 Task: Create a due date automation trigger when advanced on, on the tuesday before a card is due add basic not assigned to anyone at 11:00 AM.
Action: Mouse moved to (1185, 358)
Screenshot: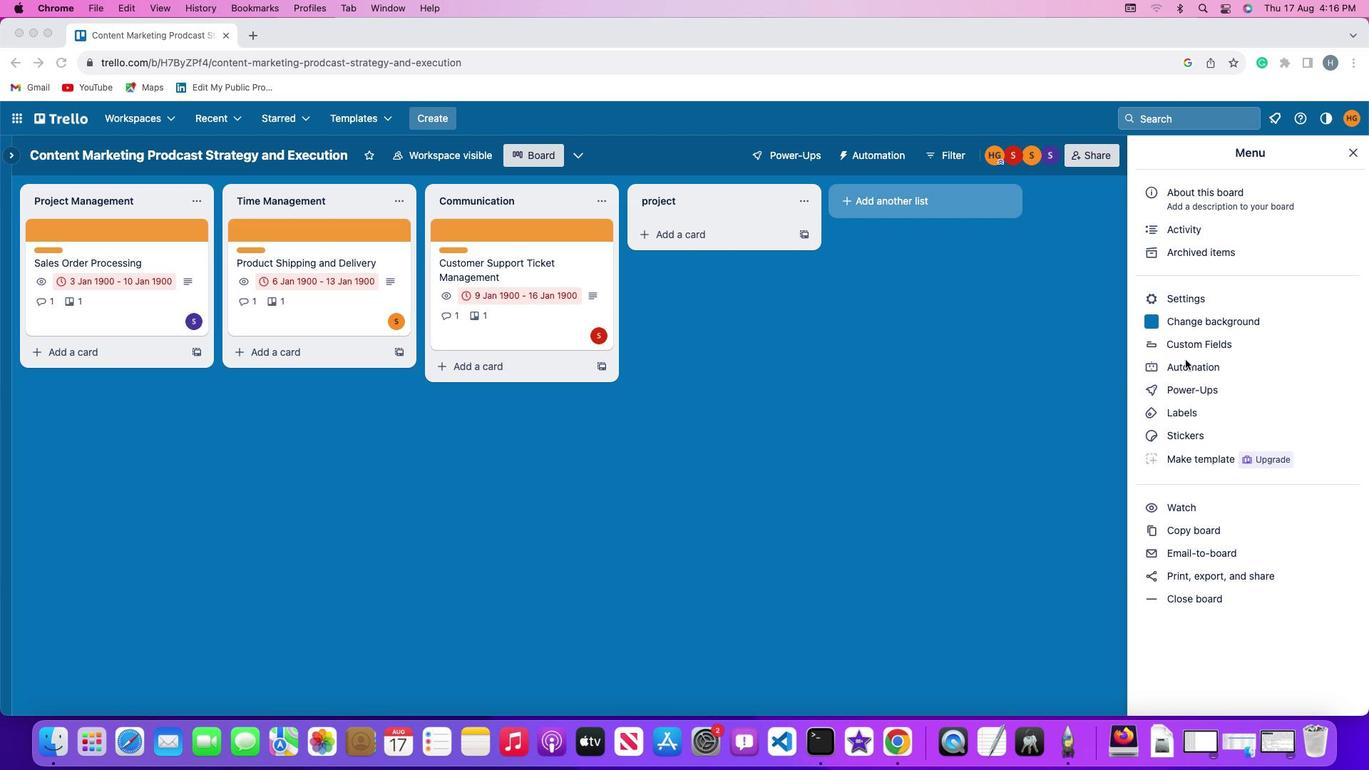 
Action: Mouse pressed left at (1185, 358)
Screenshot: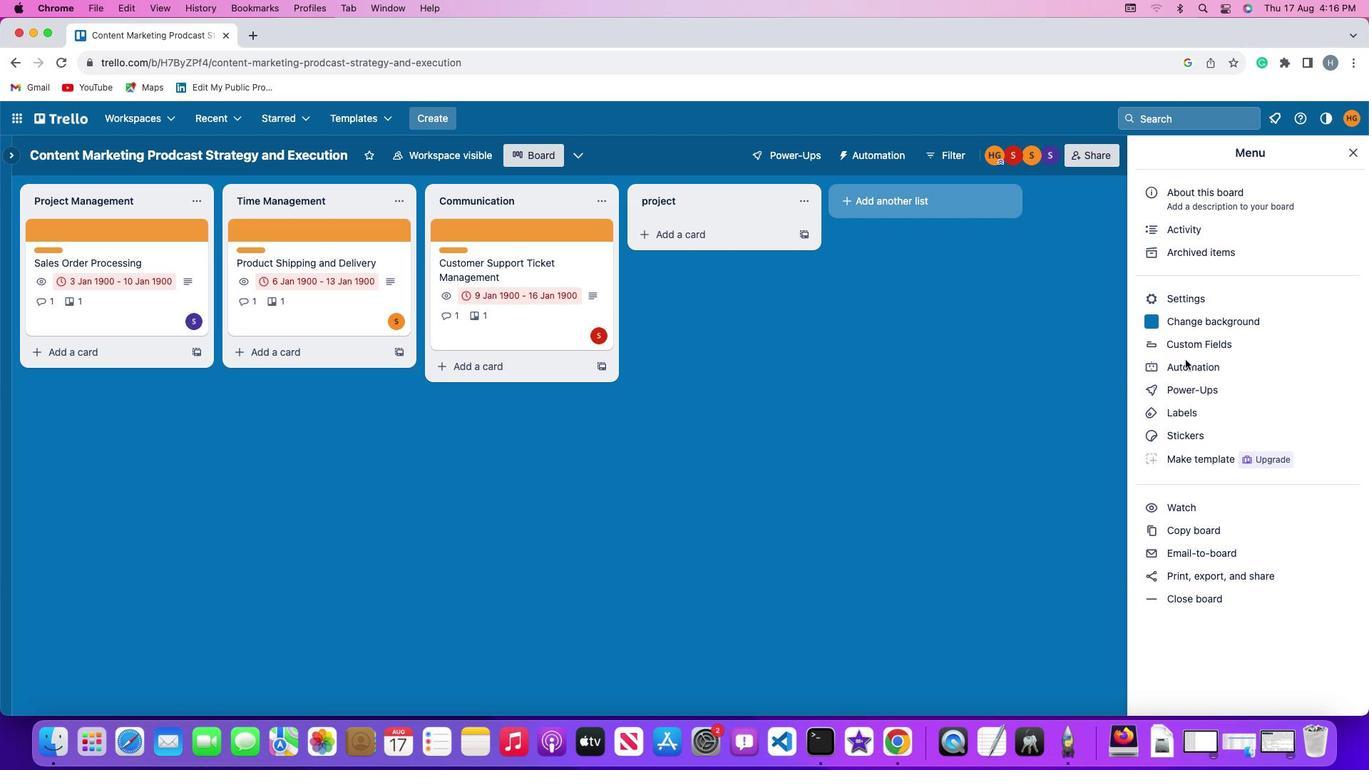 
Action: Mouse pressed left at (1185, 358)
Screenshot: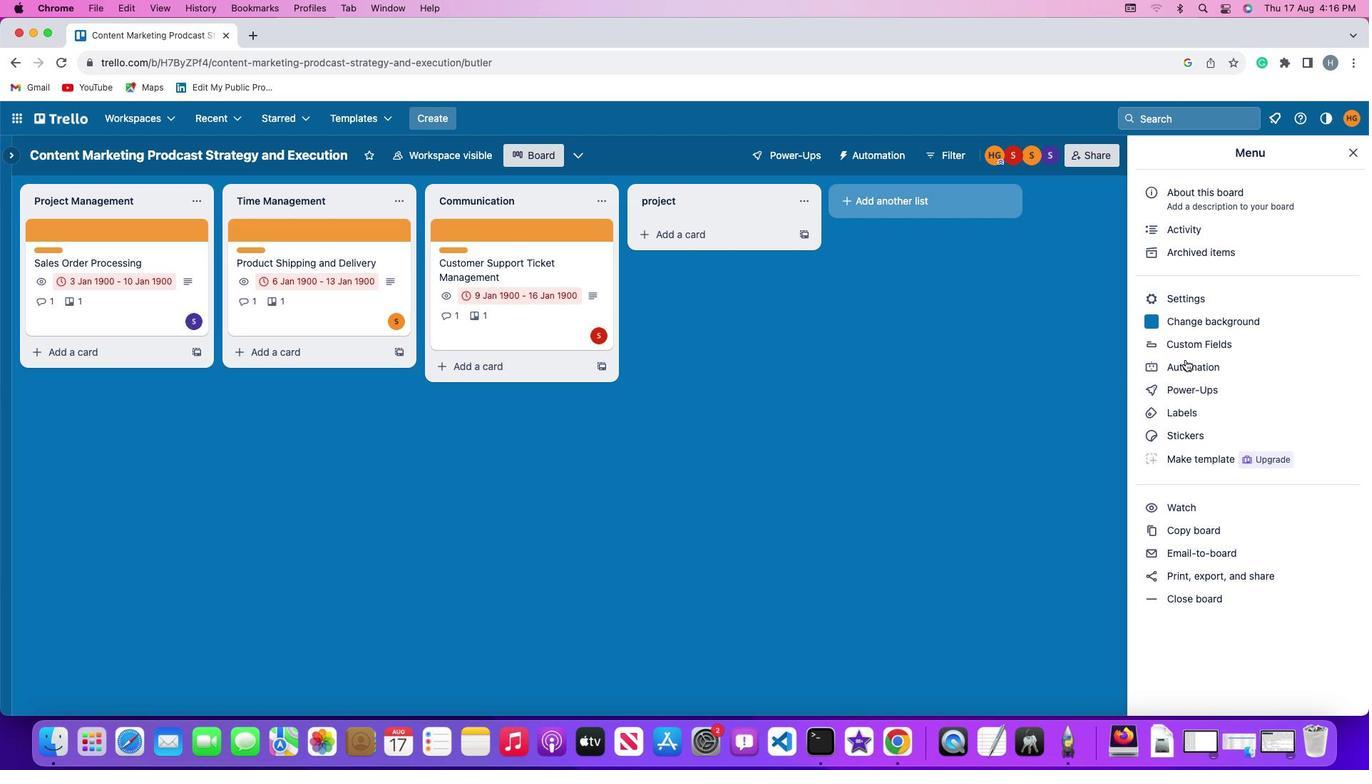 
Action: Mouse moved to (104, 335)
Screenshot: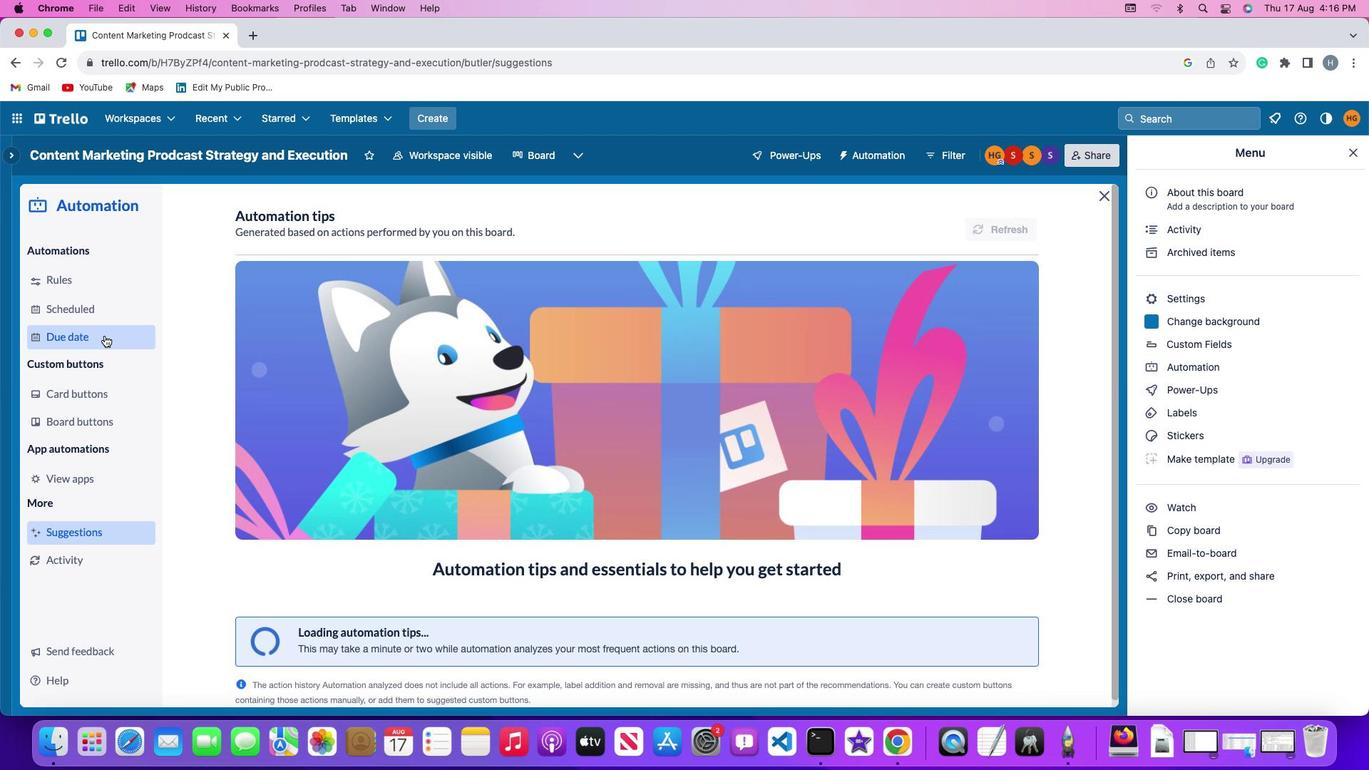 
Action: Mouse pressed left at (104, 335)
Screenshot: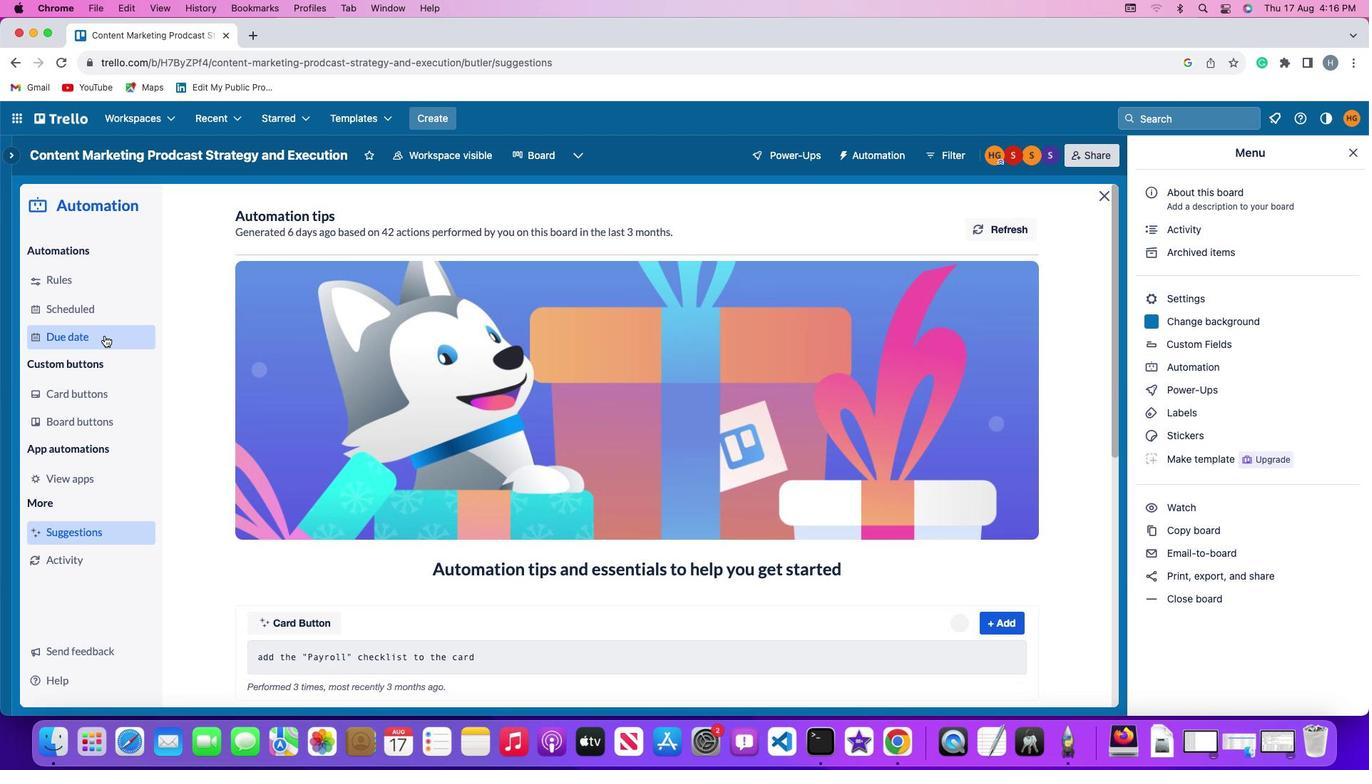 
Action: Mouse moved to (951, 221)
Screenshot: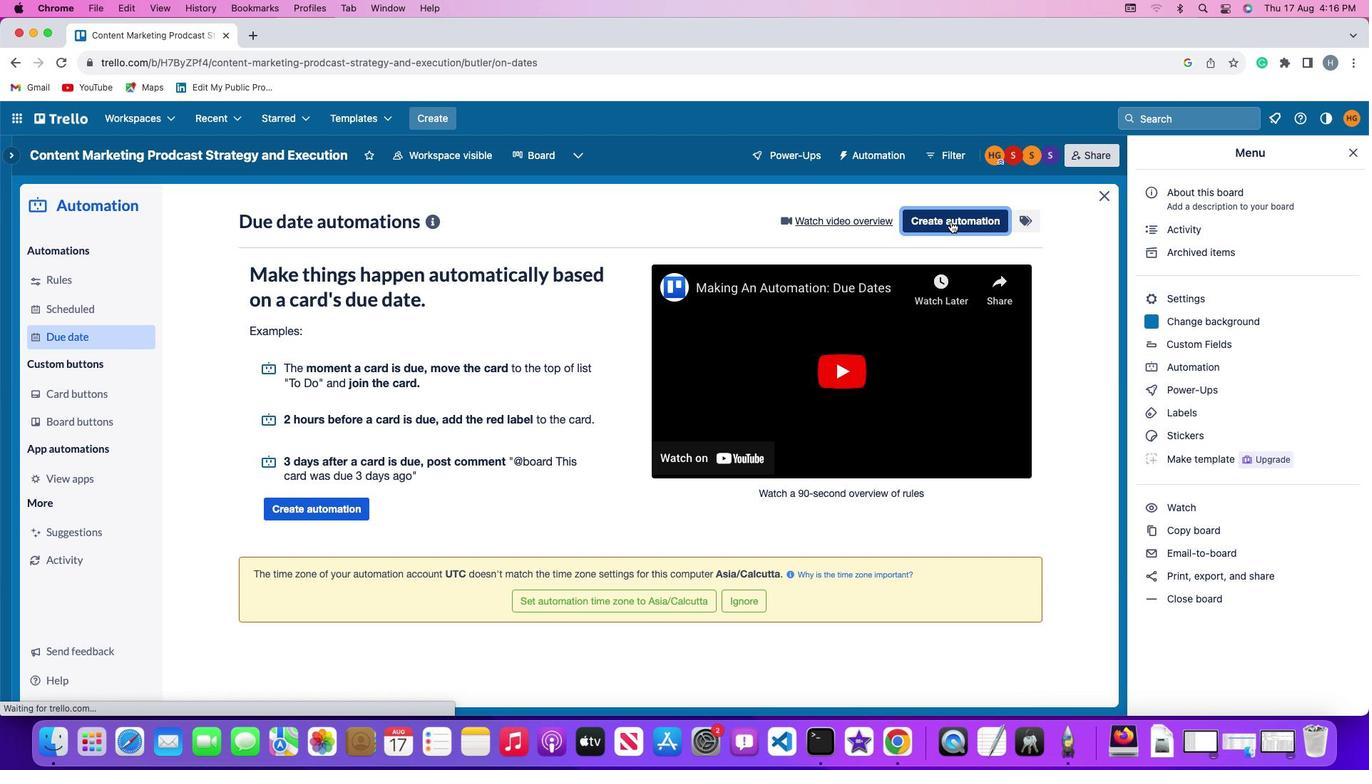 
Action: Mouse pressed left at (951, 221)
Screenshot: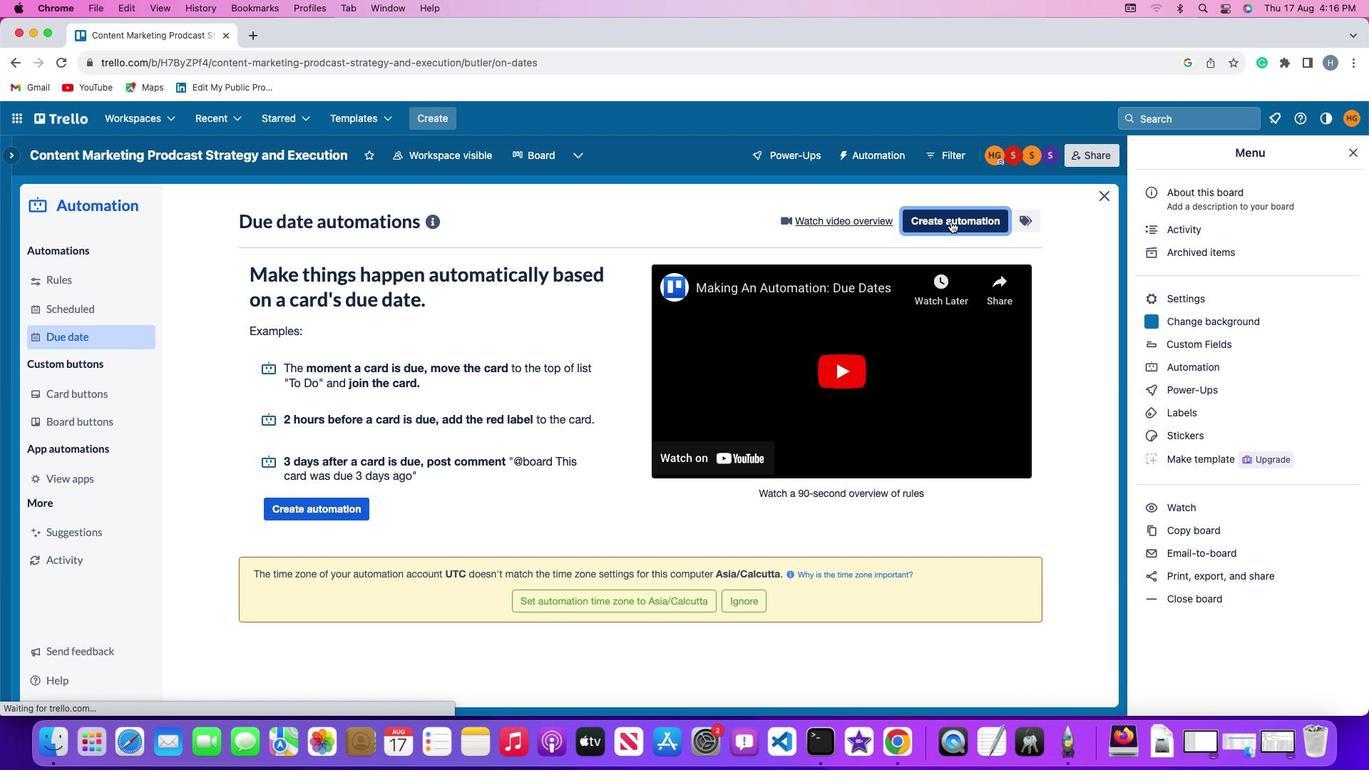 
Action: Mouse moved to (288, 359)
Screenshot: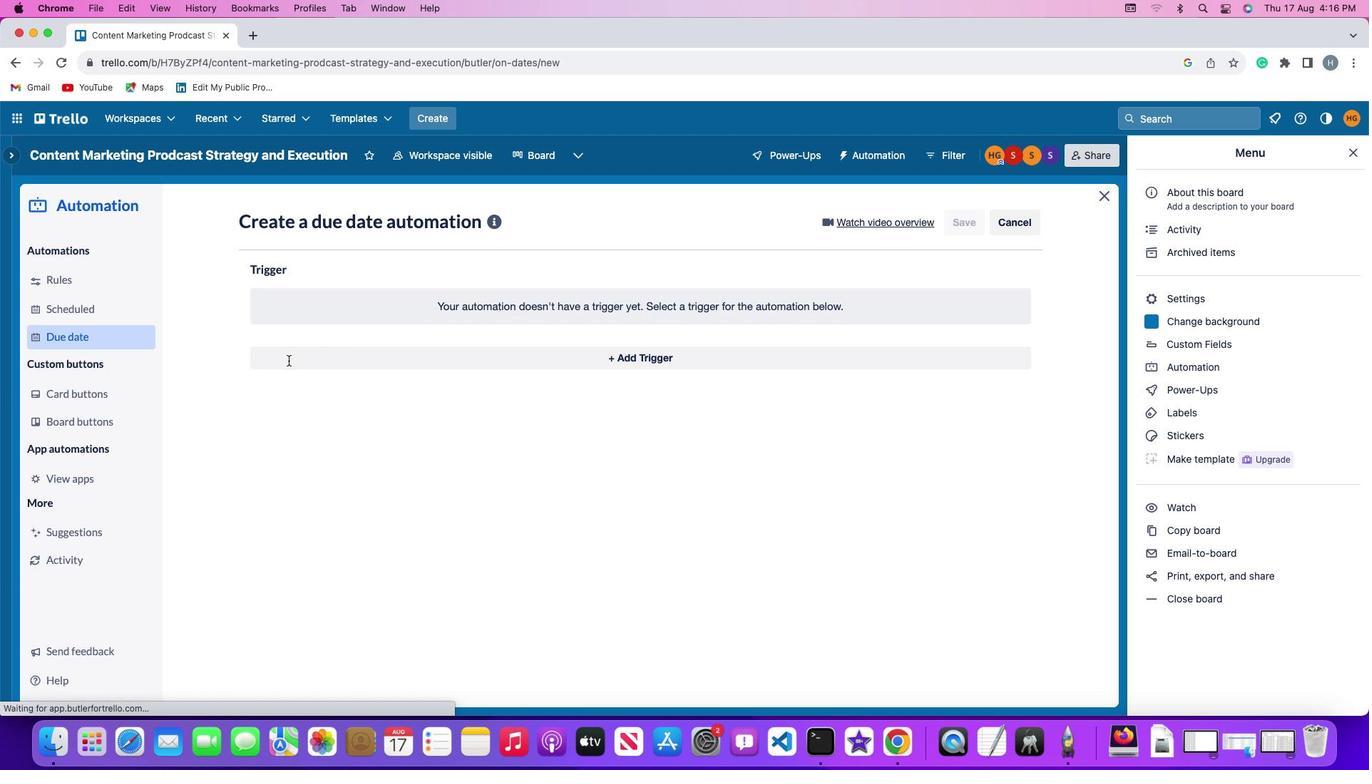 
Action: Mouse pressed left at (288, 359)
Screenshot: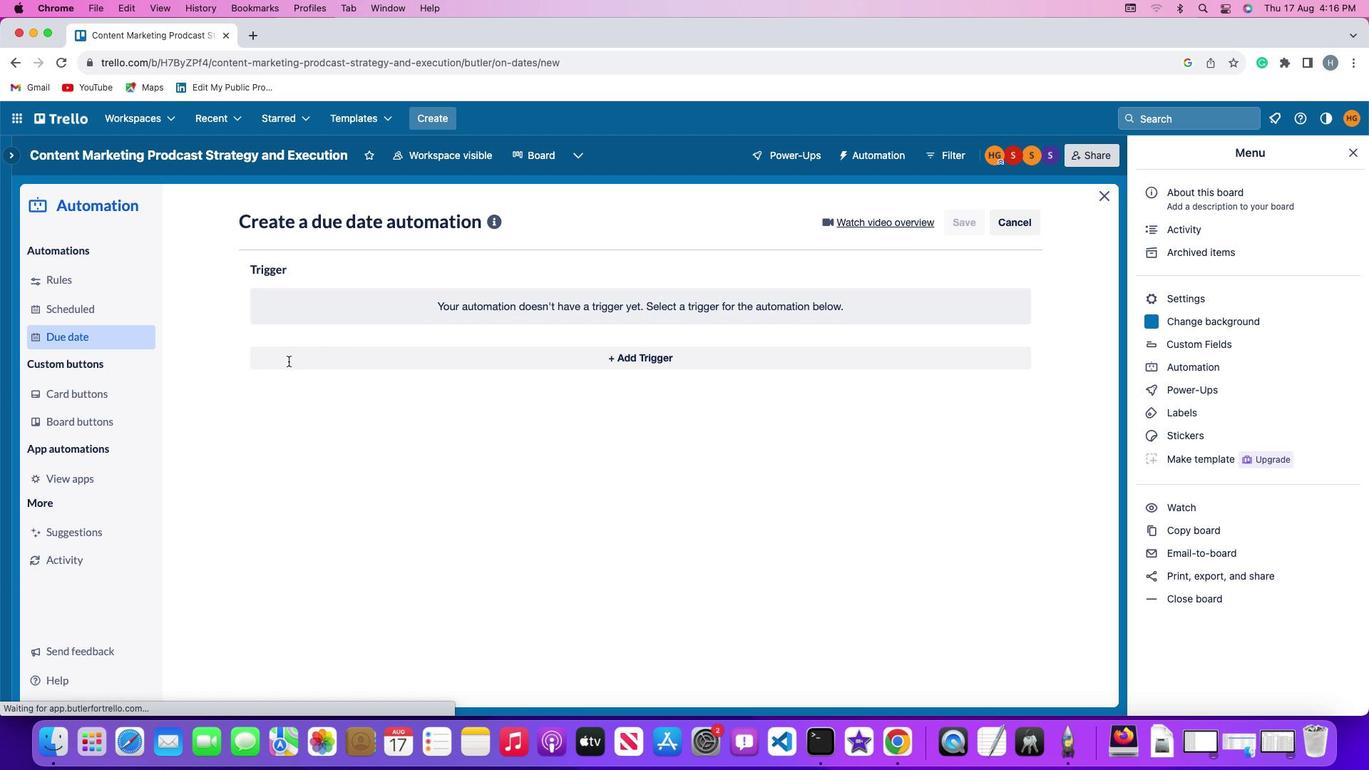 
Action: Mouse moved to (329, 630)
Screenshot: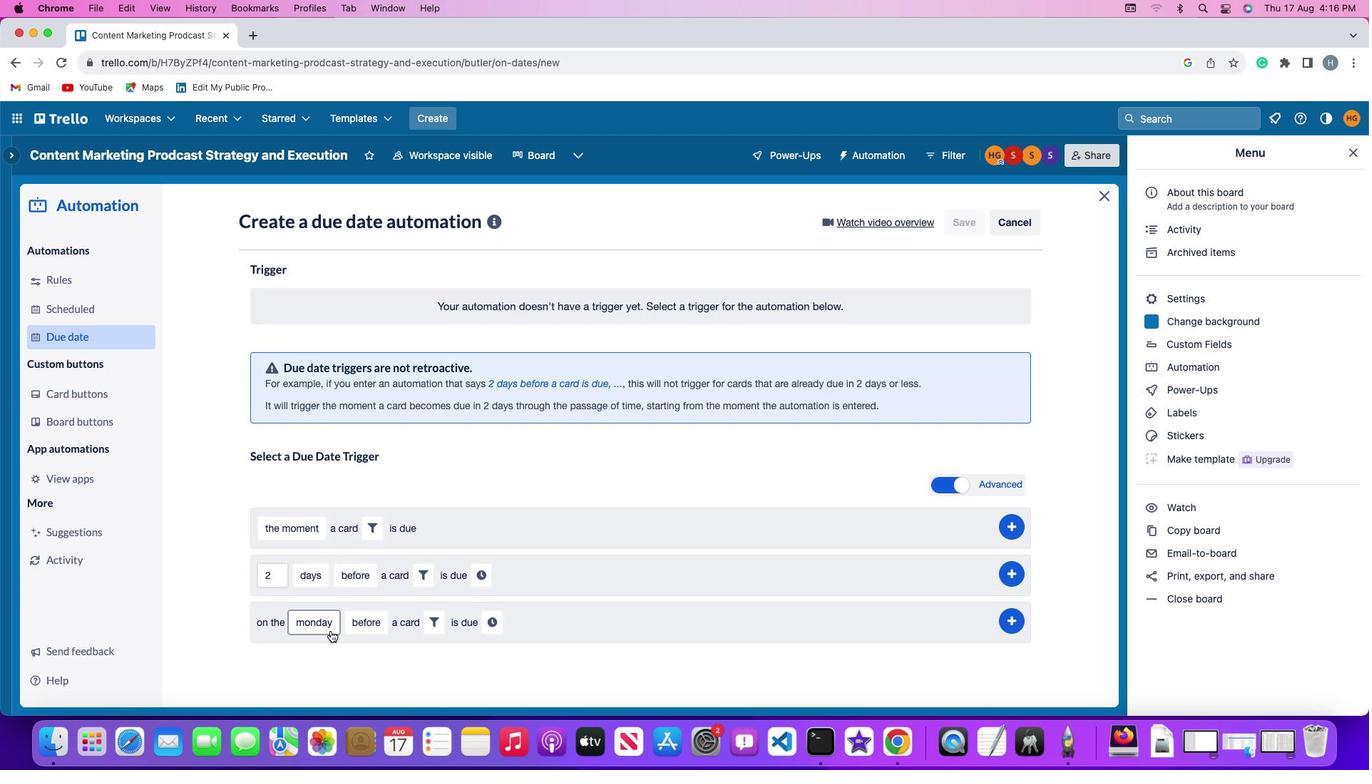 
Action: Mouse pressed left at (329, 630)
Screenshot: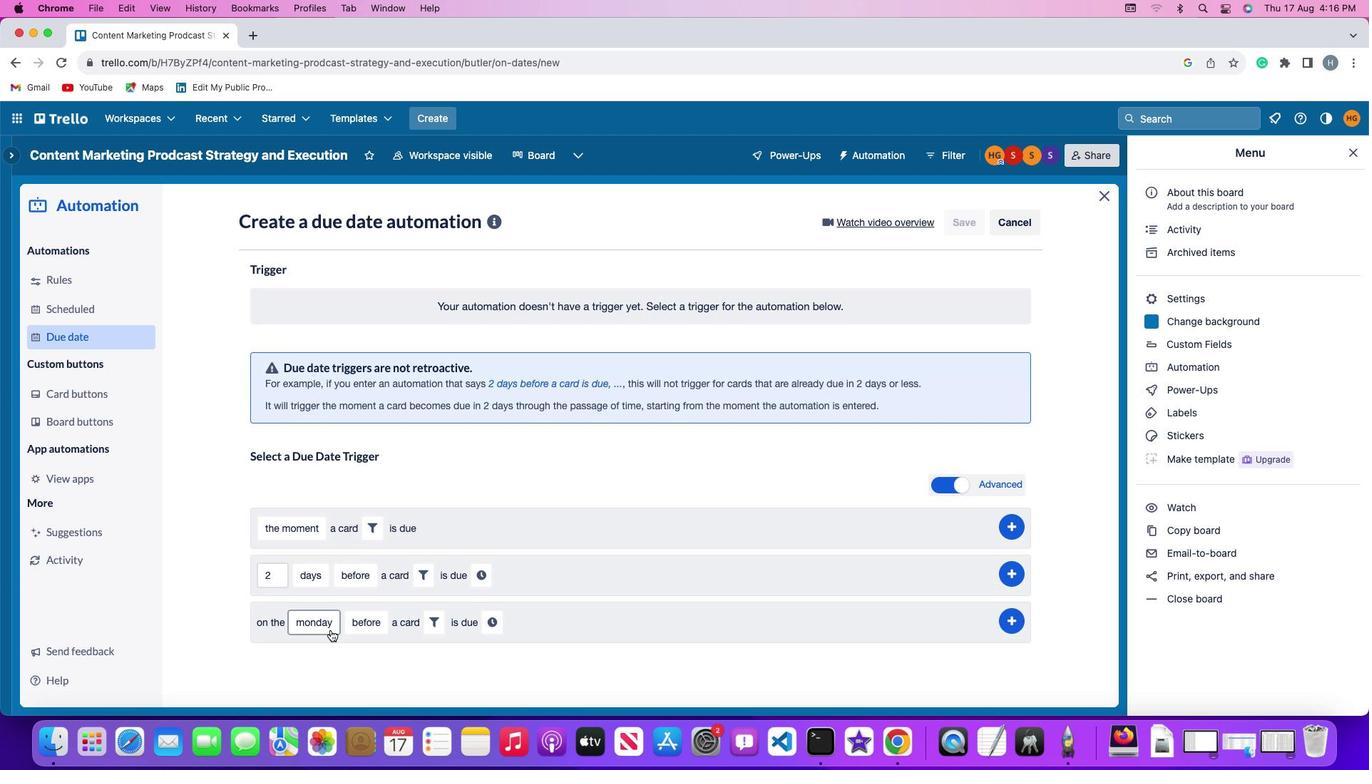 
Action: Mouse moved to (333, 450)
Screenshot: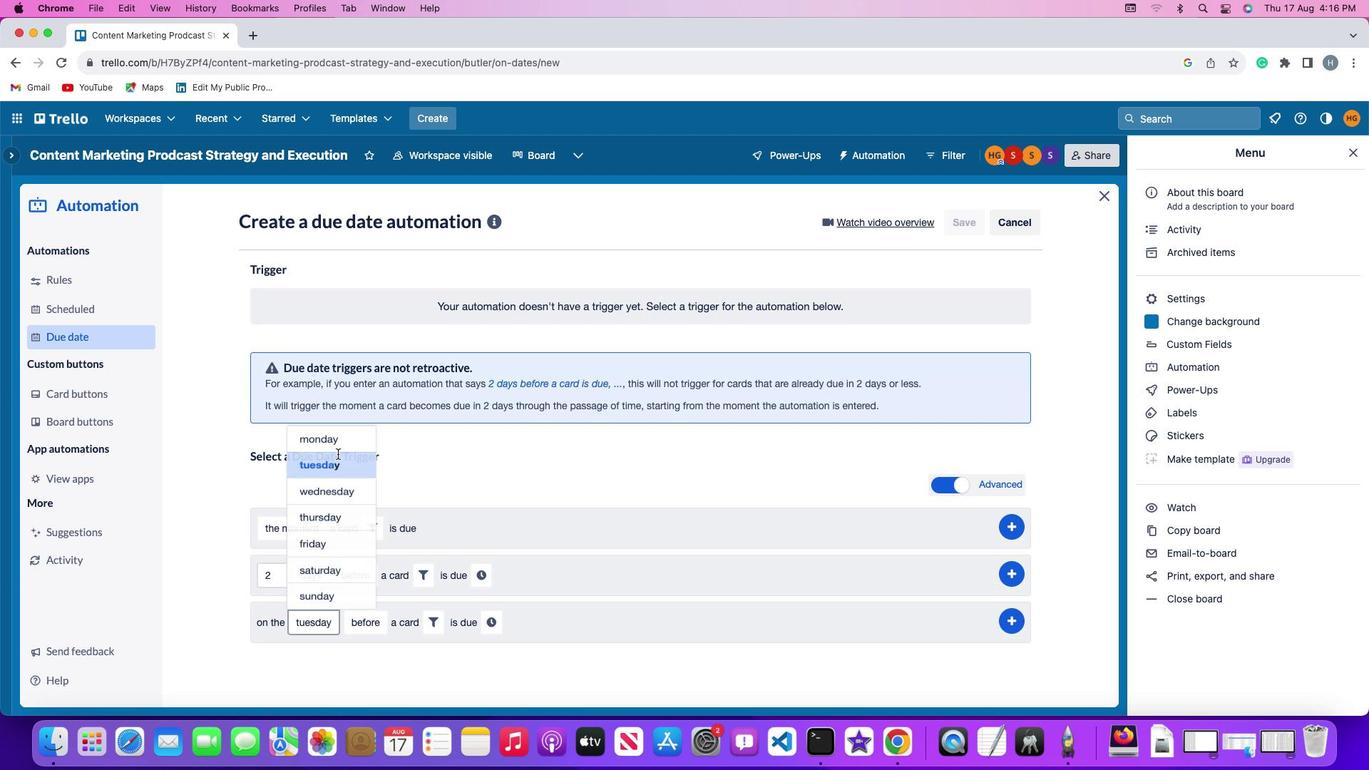 
Action: Mouse pressed left at (333, 450)
Screenshot: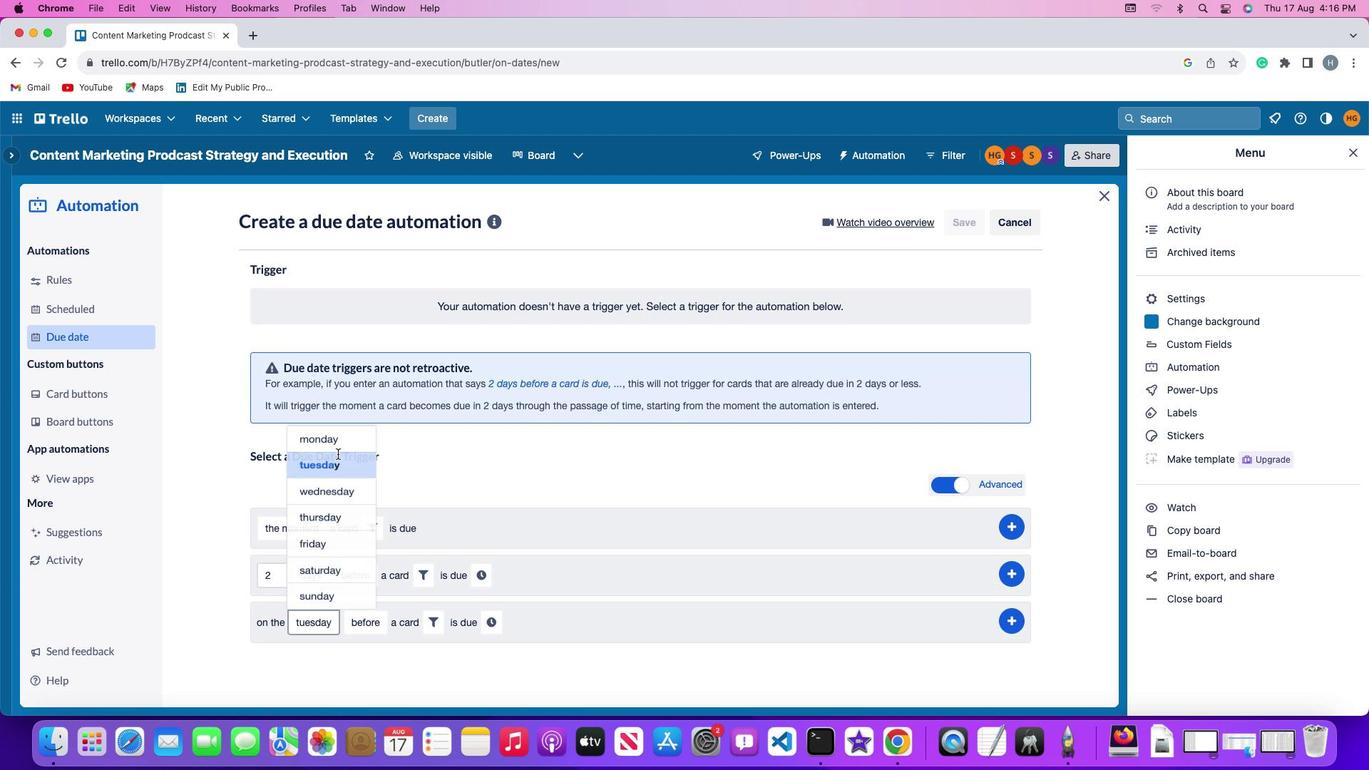 
Action: Mouse moved to (370, 612)
Screenshot: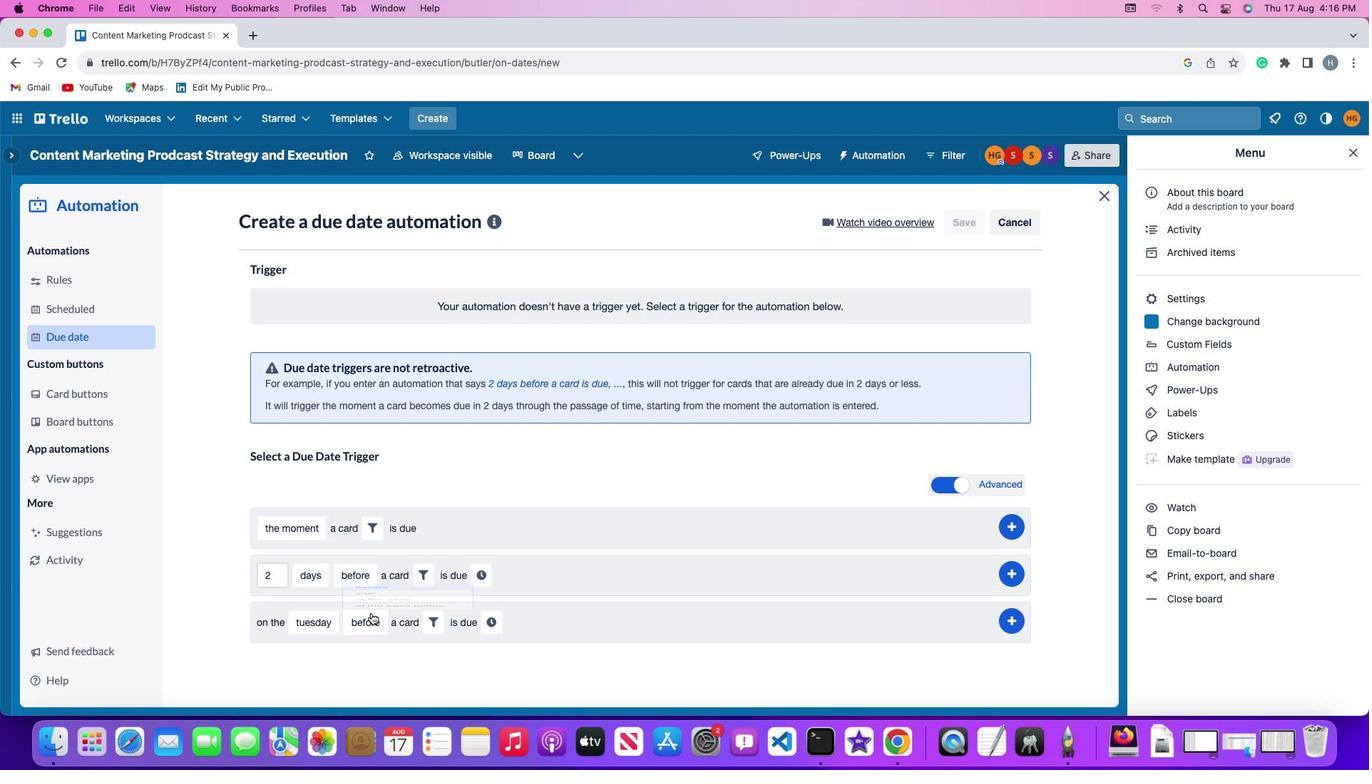 
Action: Mouse pressed left at (370, 612)
Screenshot: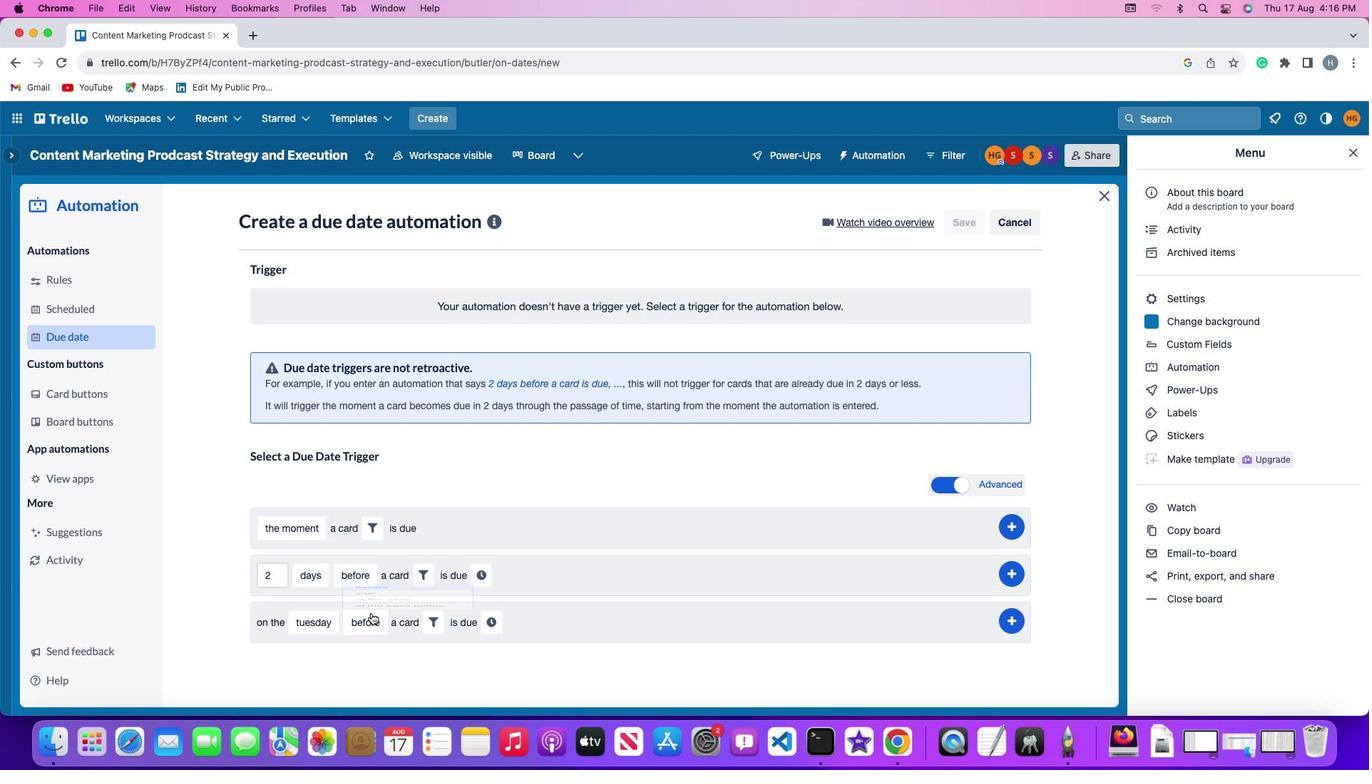 
Action: Mouse moved to (393, 505)
Screenshot: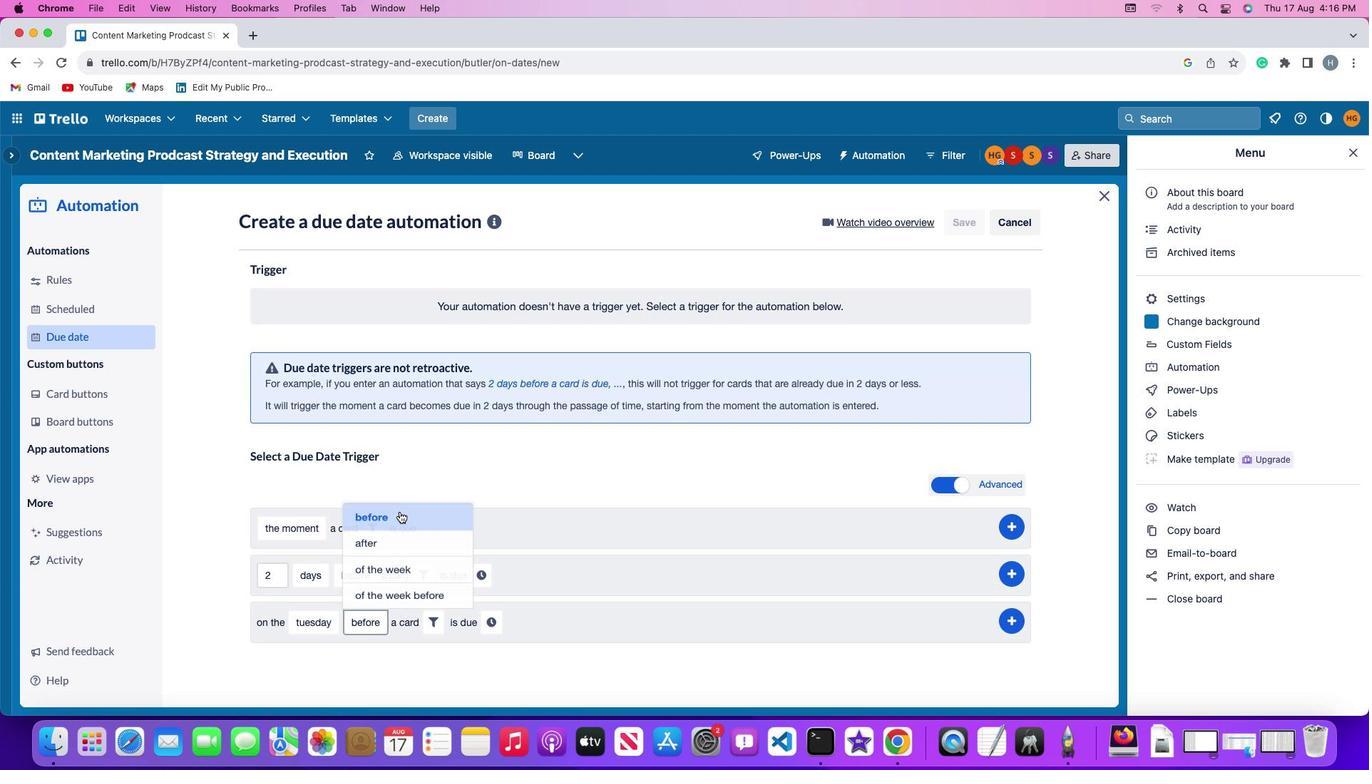 
Action: Mouse pressed left at (393, 505)
Screenshot: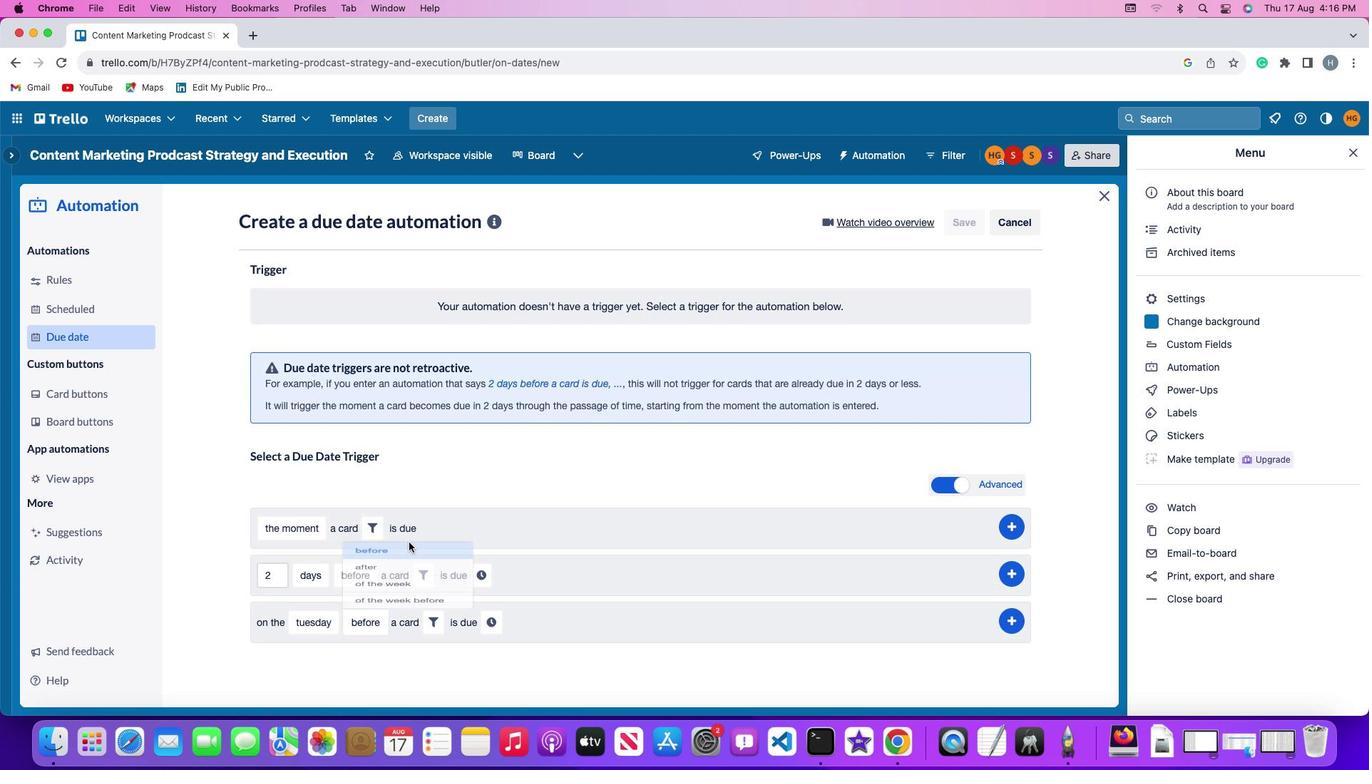 
Action: Mouse moved to (435, 629)
Screenshot: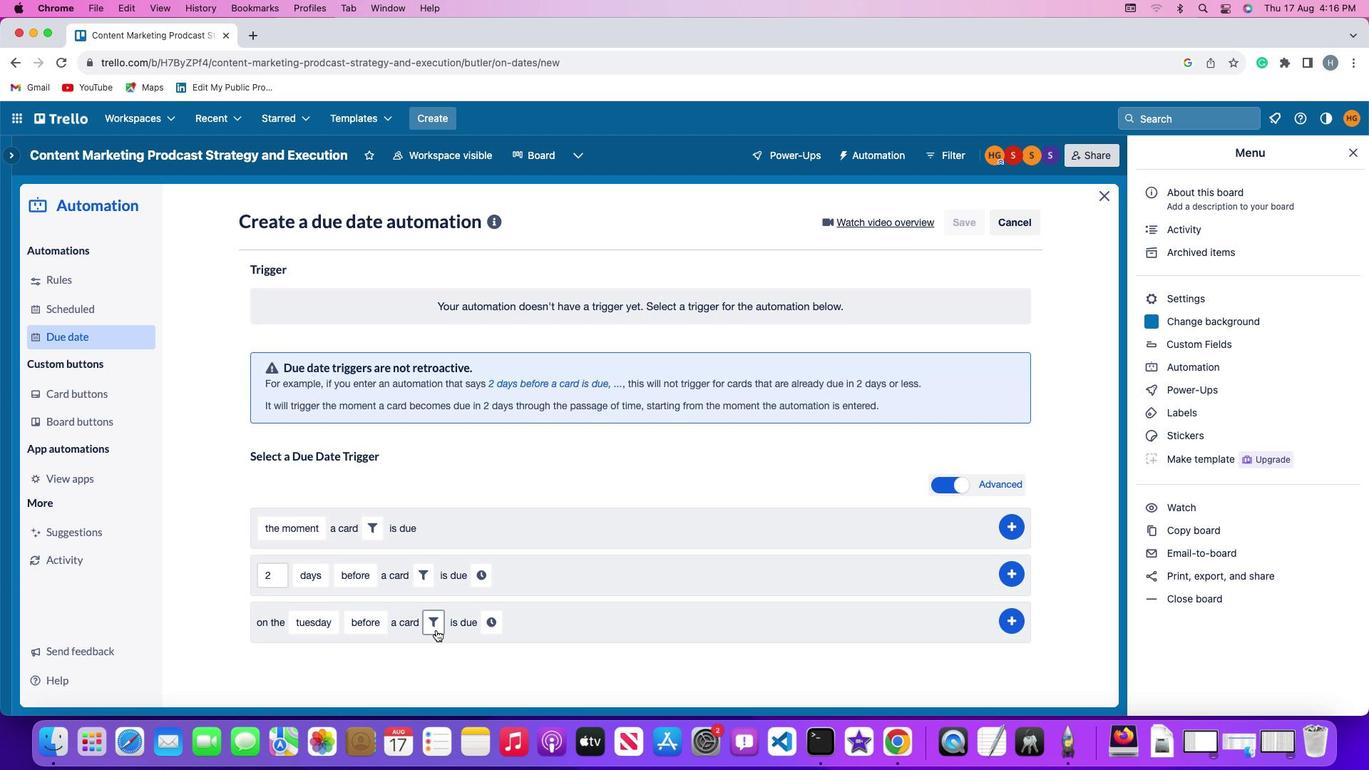 
Action: Mouse pressed left at (435, 629)
Screenshot: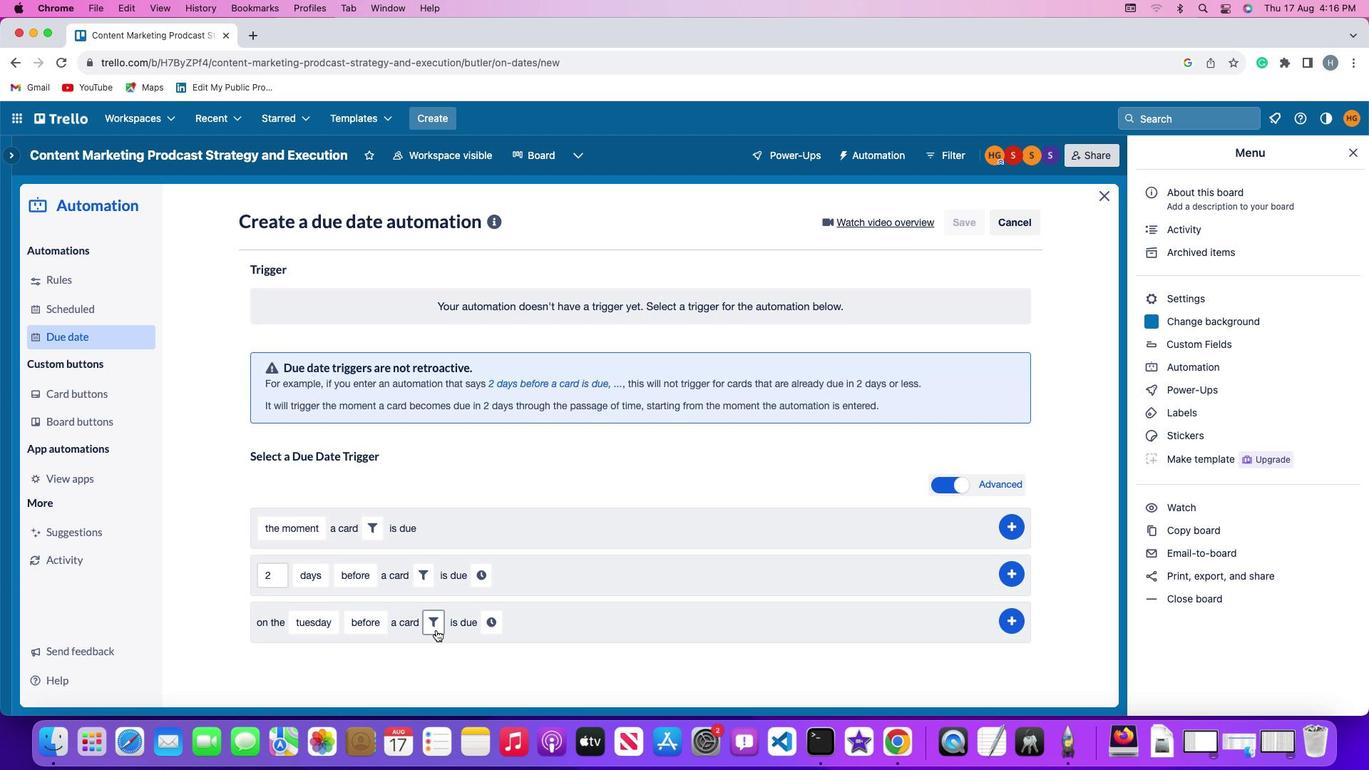 
Action: Mouse moved to (378, 669)
Screenshot: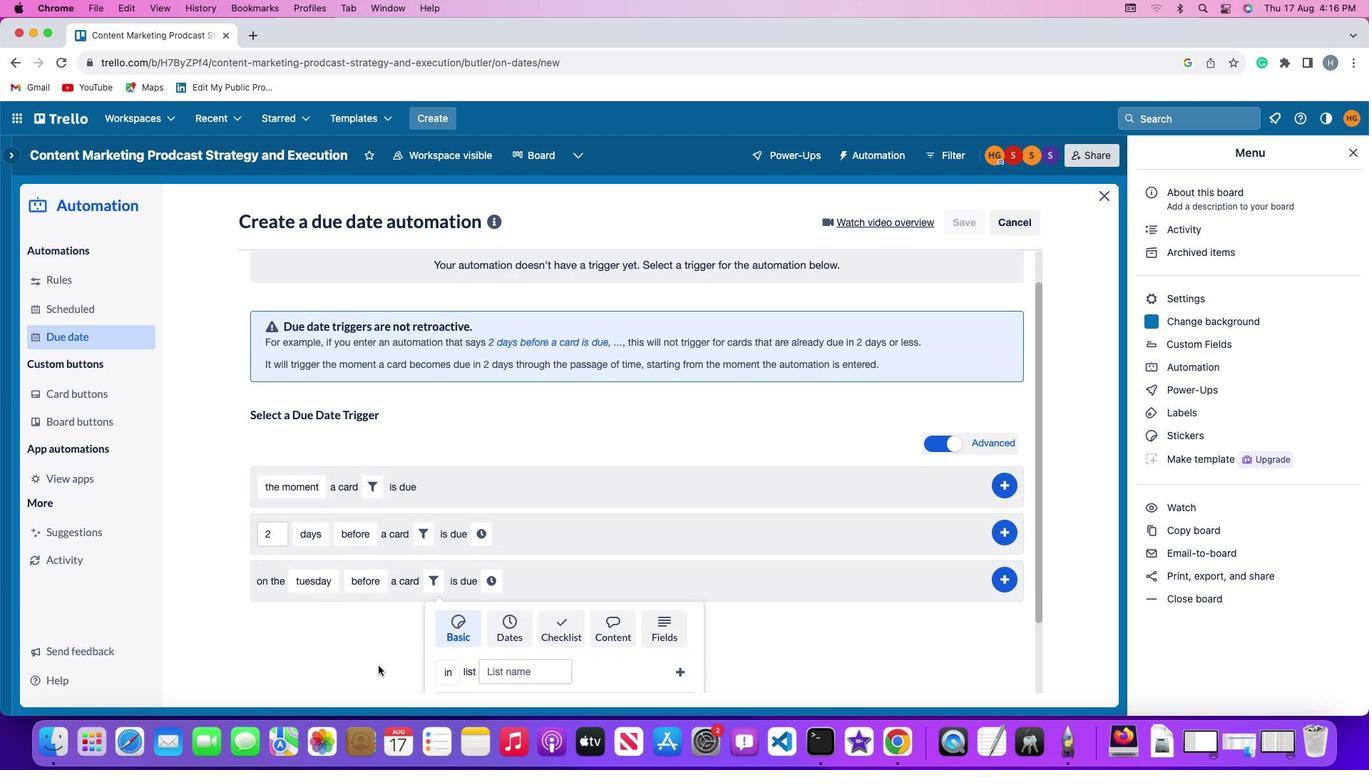 
Action: Mouse scrolled (378, 669) with delta (0, 0)
Screenshot: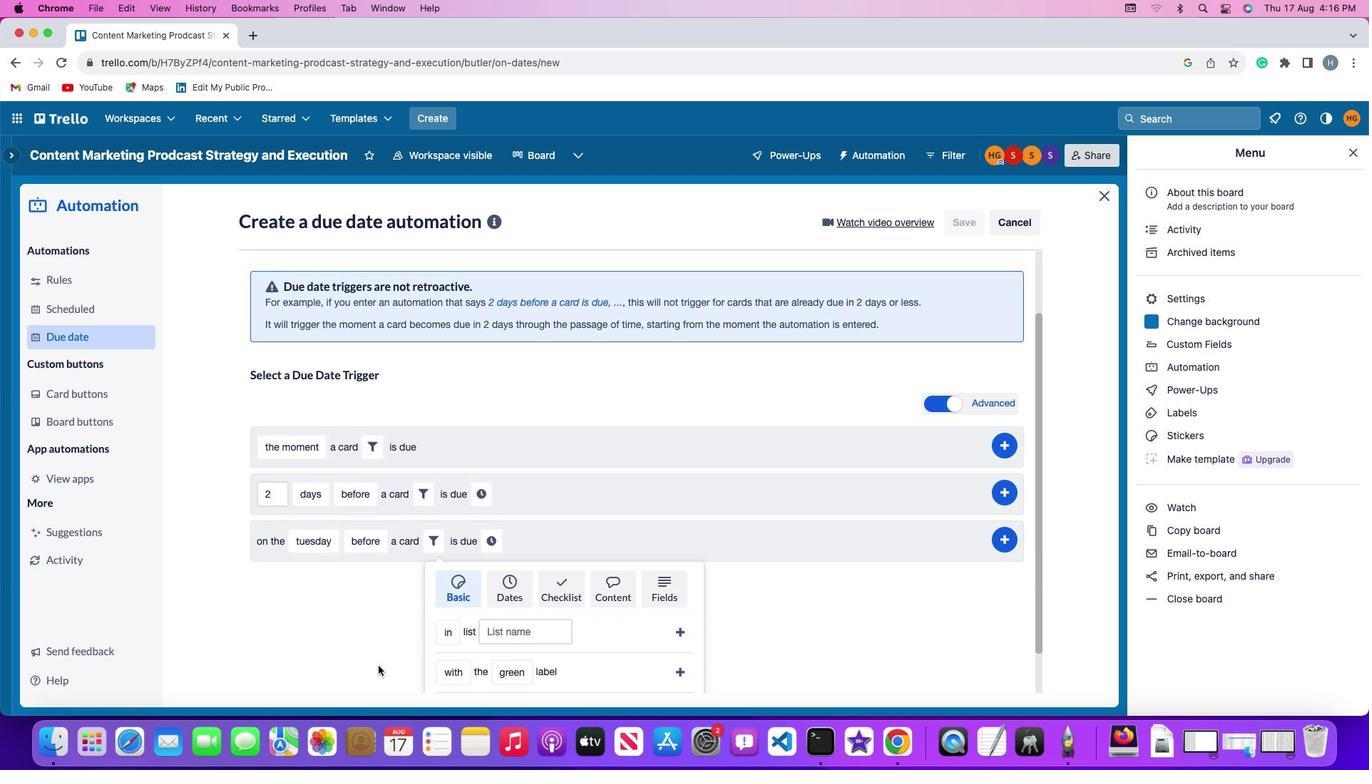 
Action: Mouse moved to (378, 669)
Screenshot: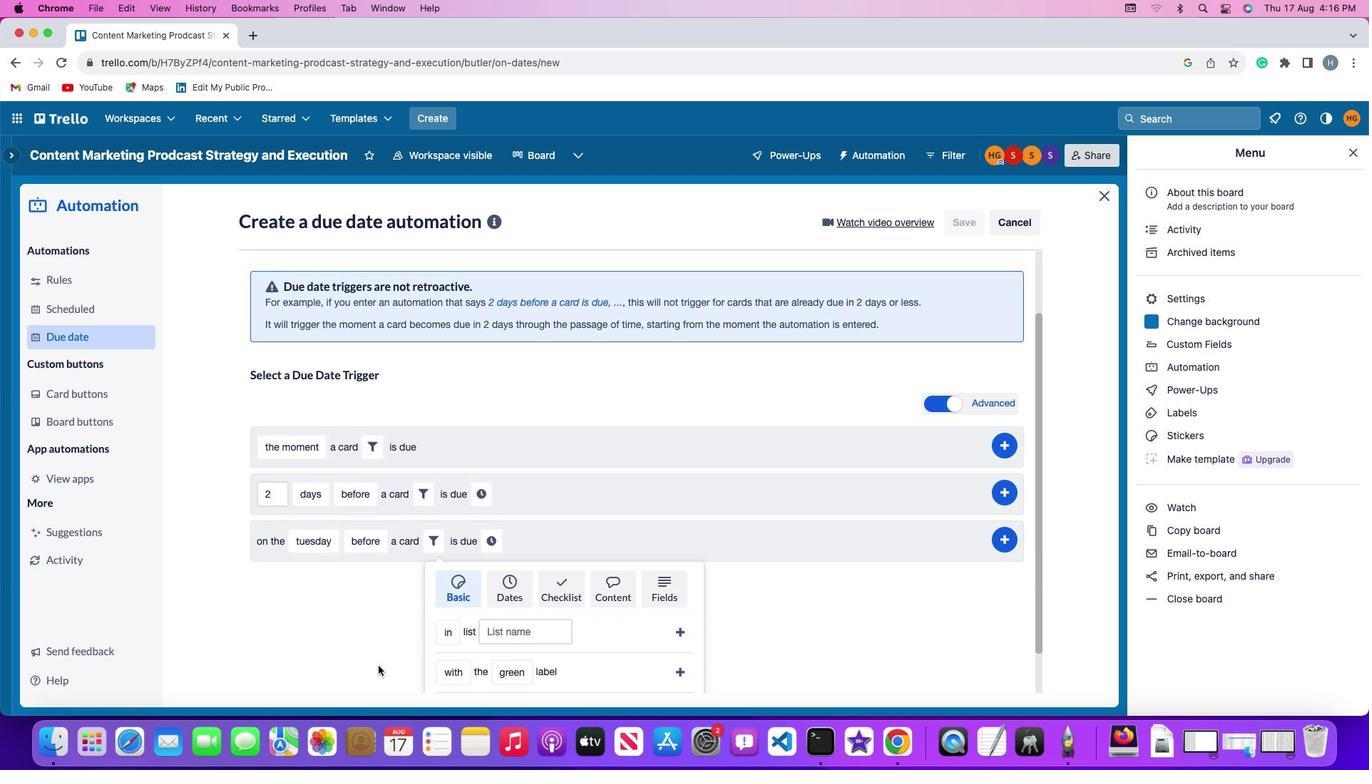 
Action: Mouse scrolled (378, 669) with delta (0, 0)
Screenshot: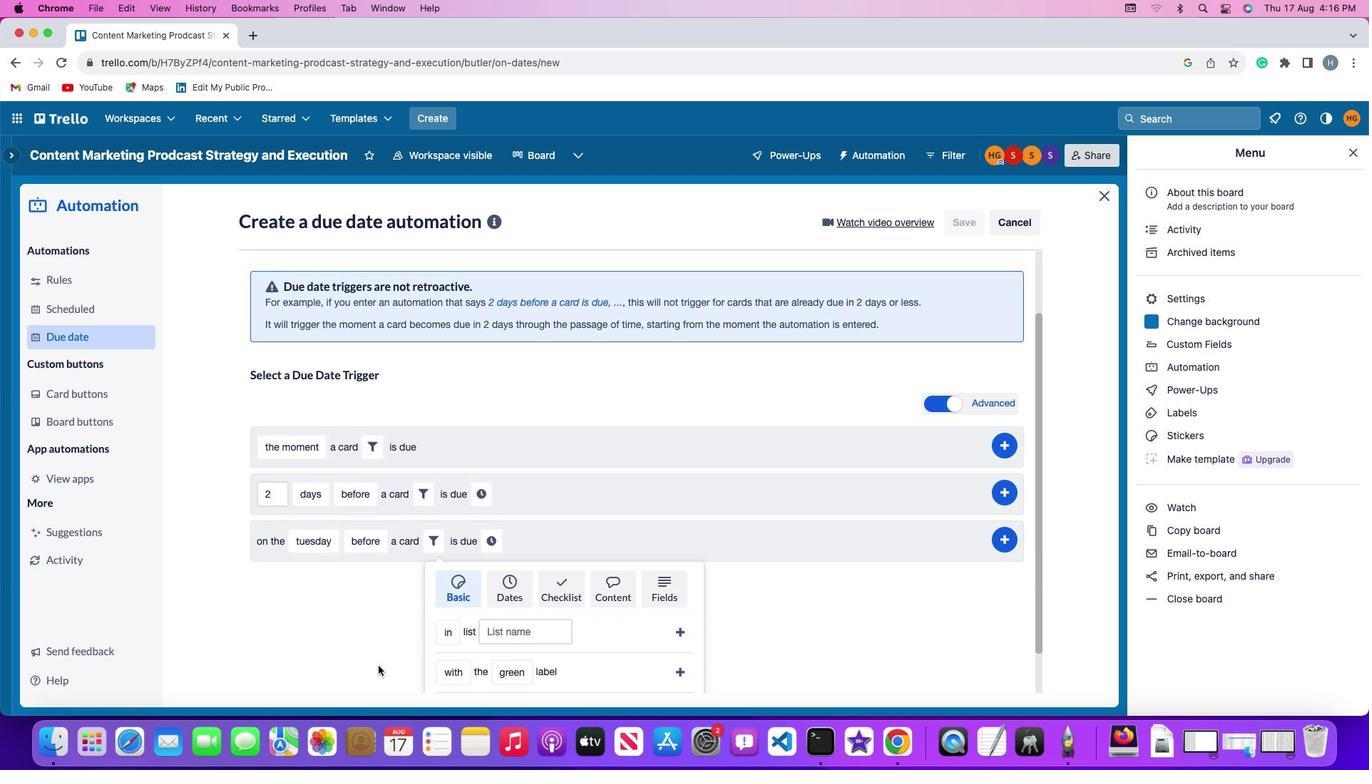 
Action: Mouse moved to (378, 668)
Screenshot: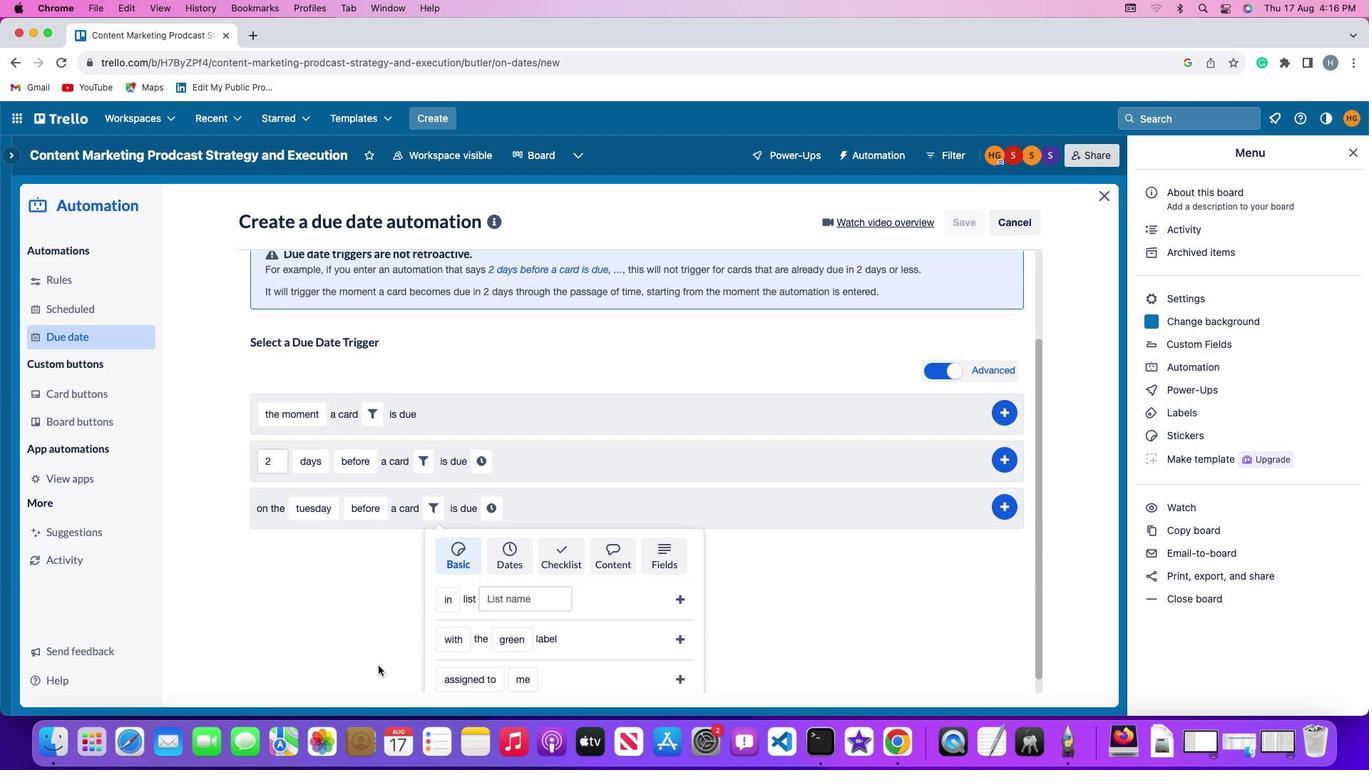 
Action: Mouse scrolled (378, 668) with delta (0, -2)
Screenshot: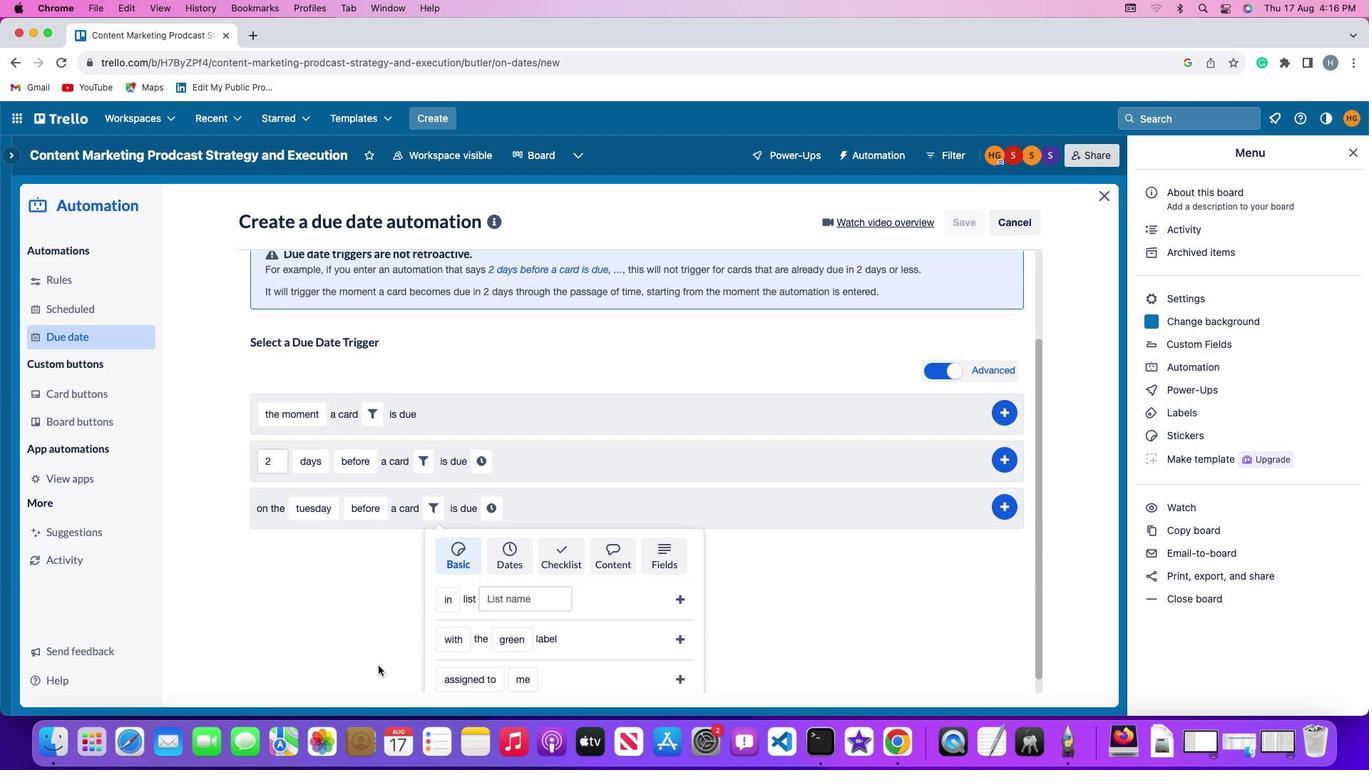 
Action: Mouse moved to (378, 667)
Screenshot: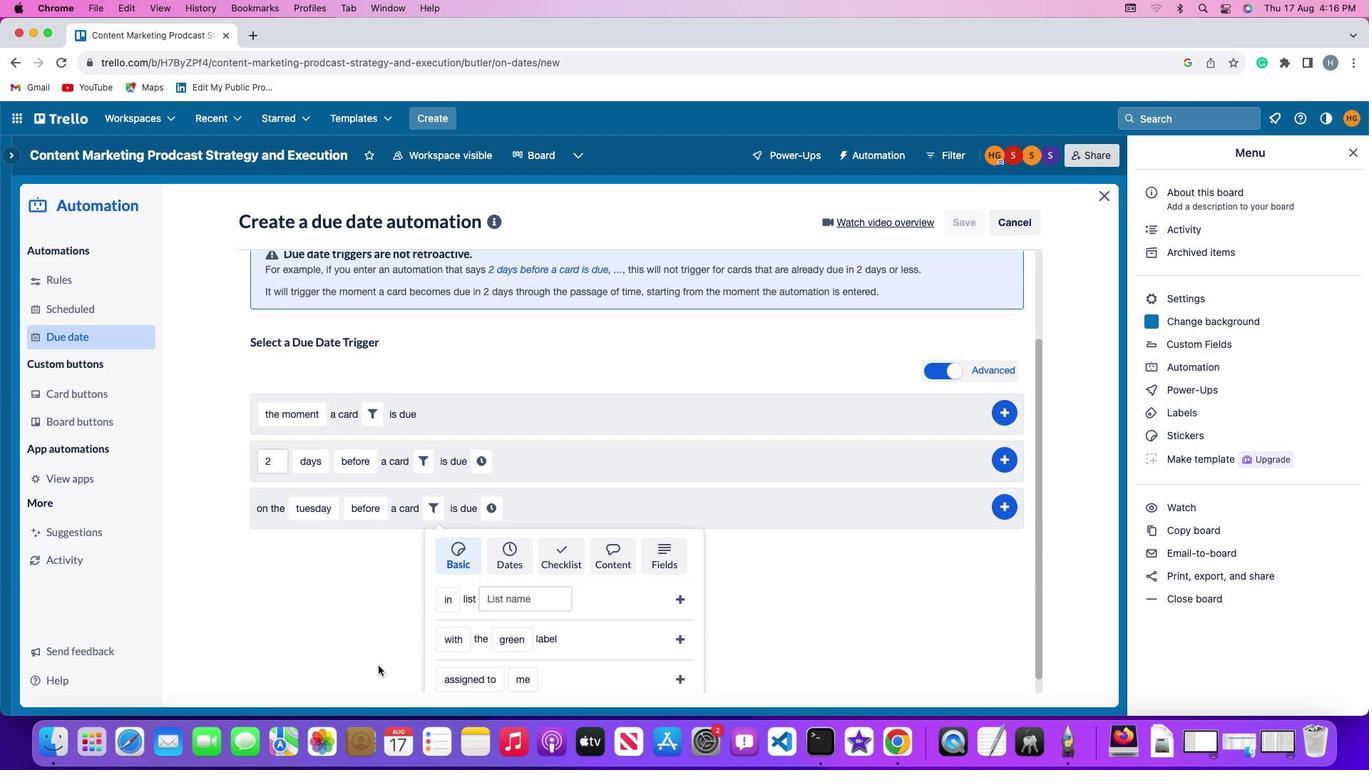 
Action: Mouse scrolled (378, 667) with delta (0, -3)
Screenshot: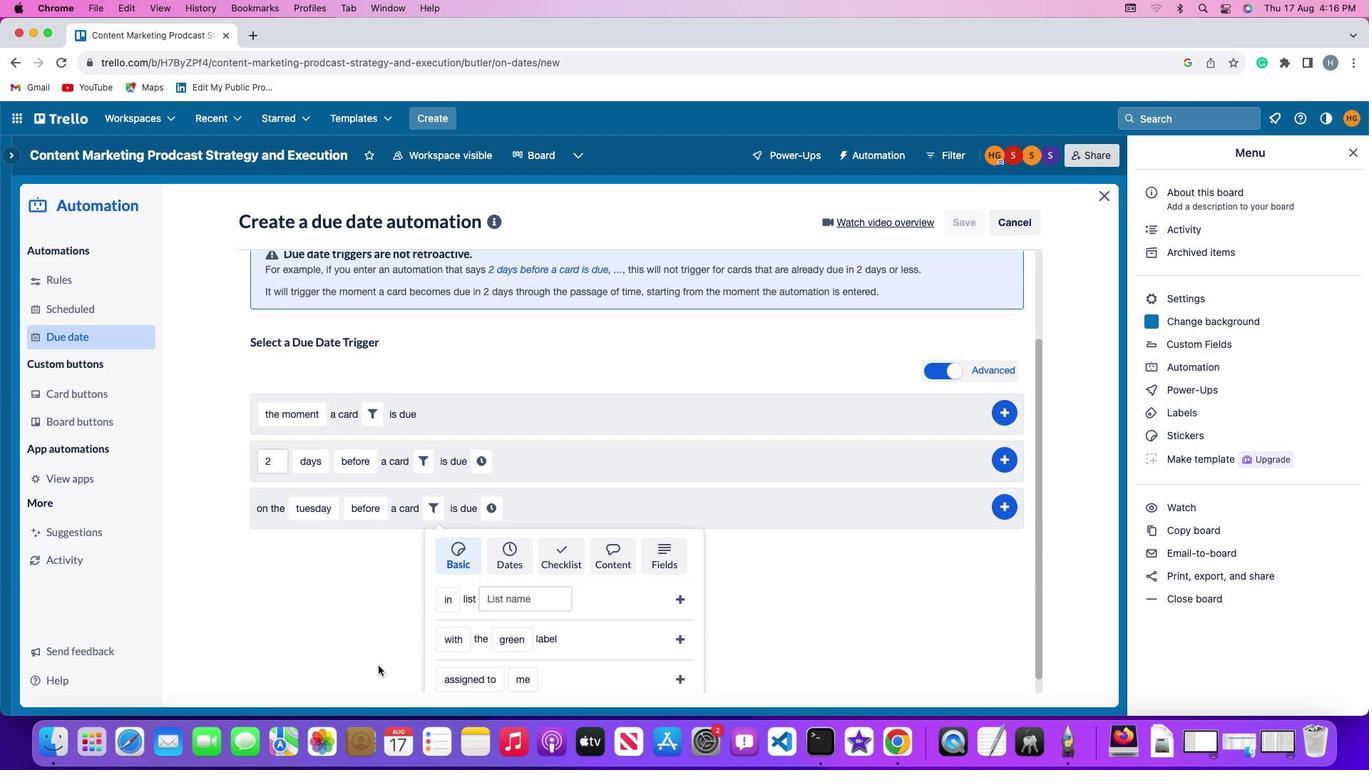 
Action: Mouse moved to (378, 666)
Screenshot: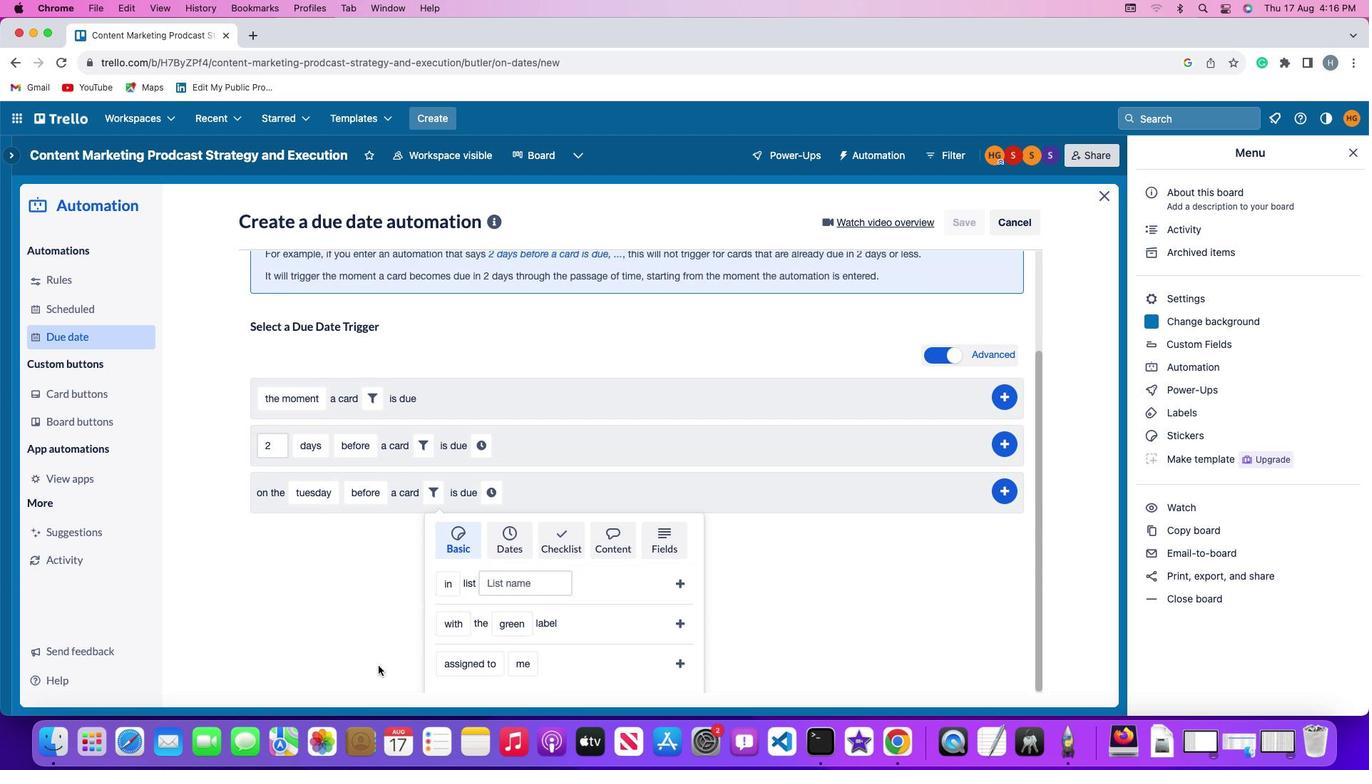 
Action: Mouse scrolled (378, 666) with delta (0, -4)
Screenshot: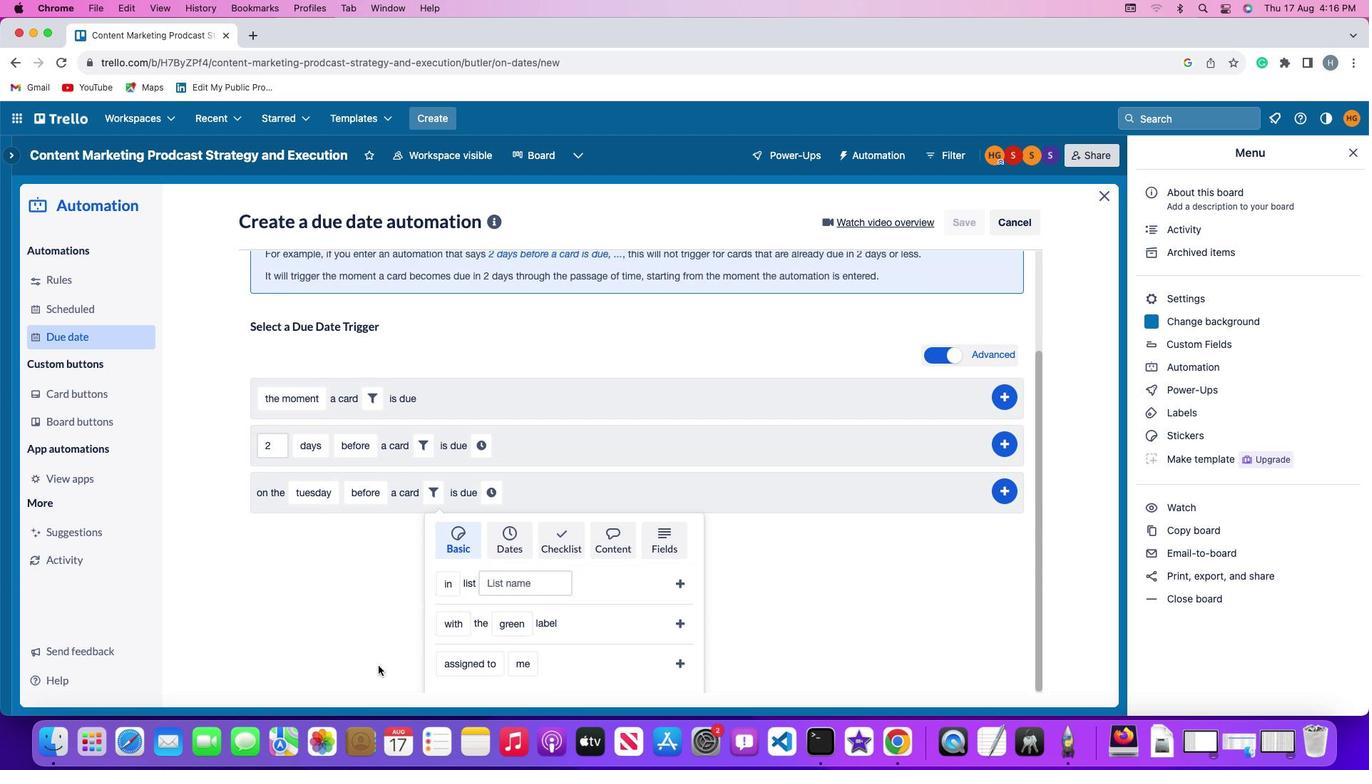 
Action: Mouse moved to (376, 663)
Screenshot: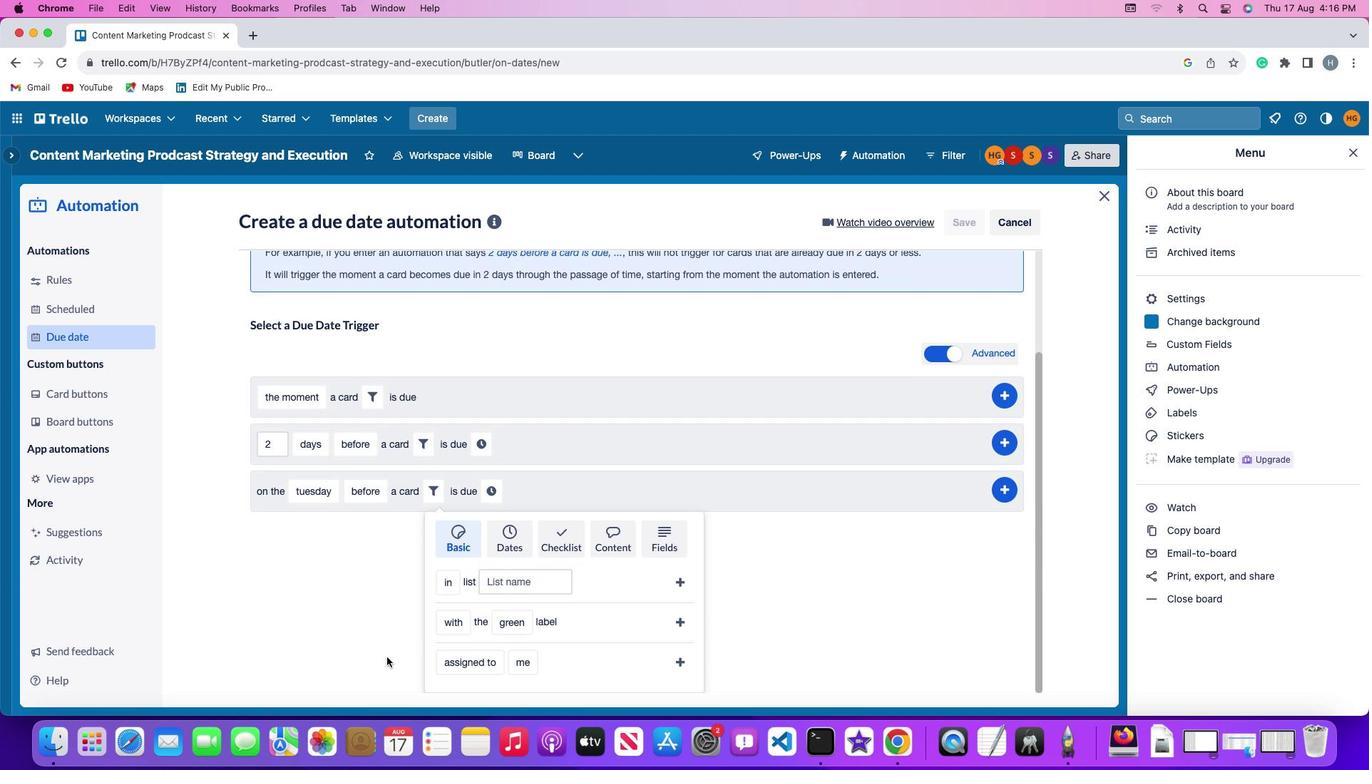 
Action: Mouse scrolled (376, 663) with delta (0, 0)
Screenshot: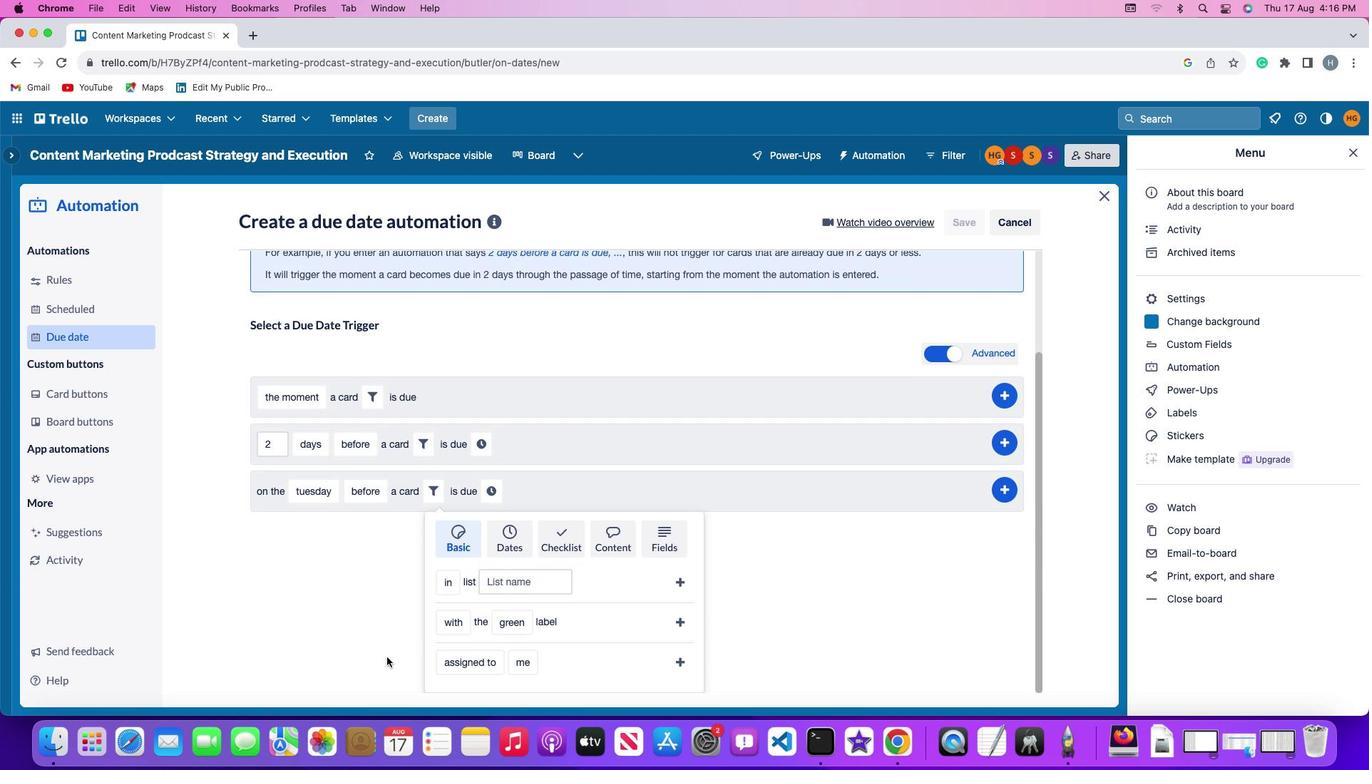
Action: Mouse moved to (375, 662)
Screenshot: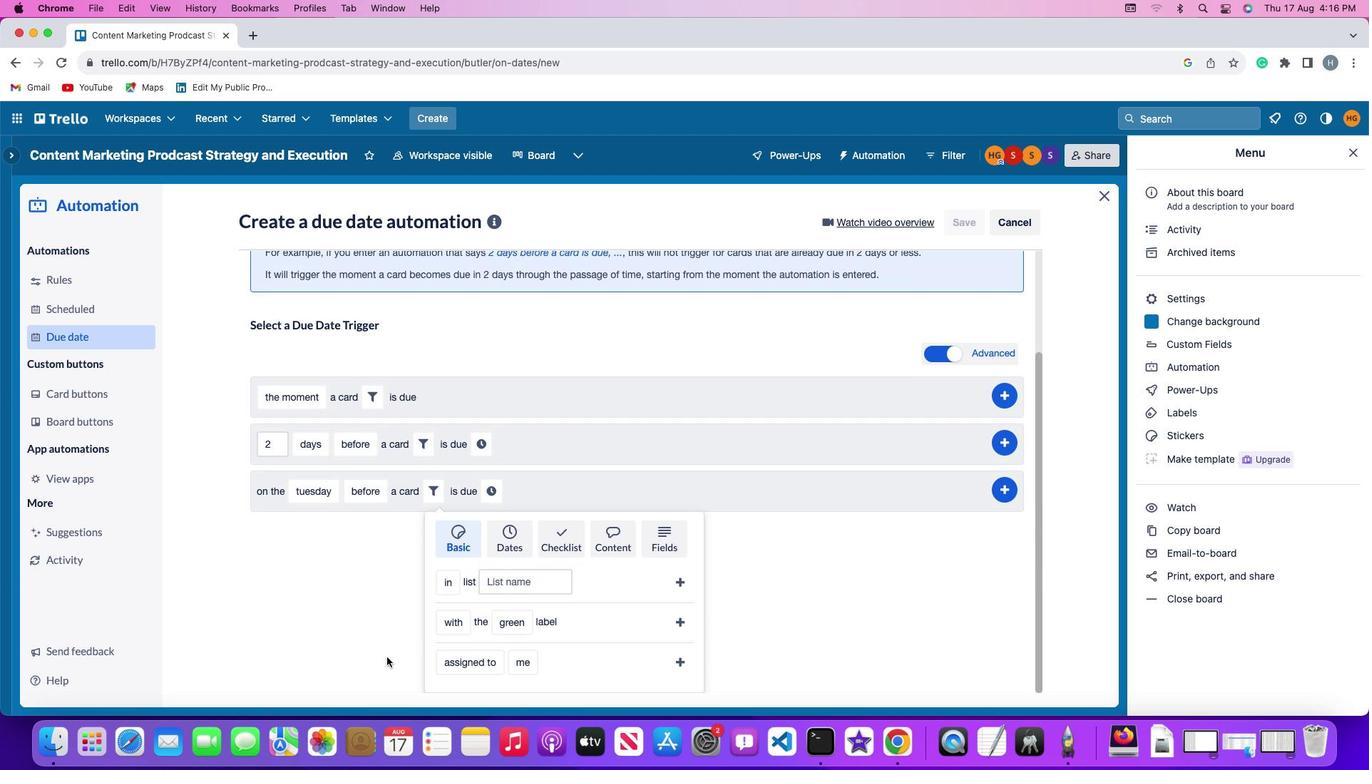 
Action: Mouse scrolled (375, 662) with delta (0, 0)
Screenshot: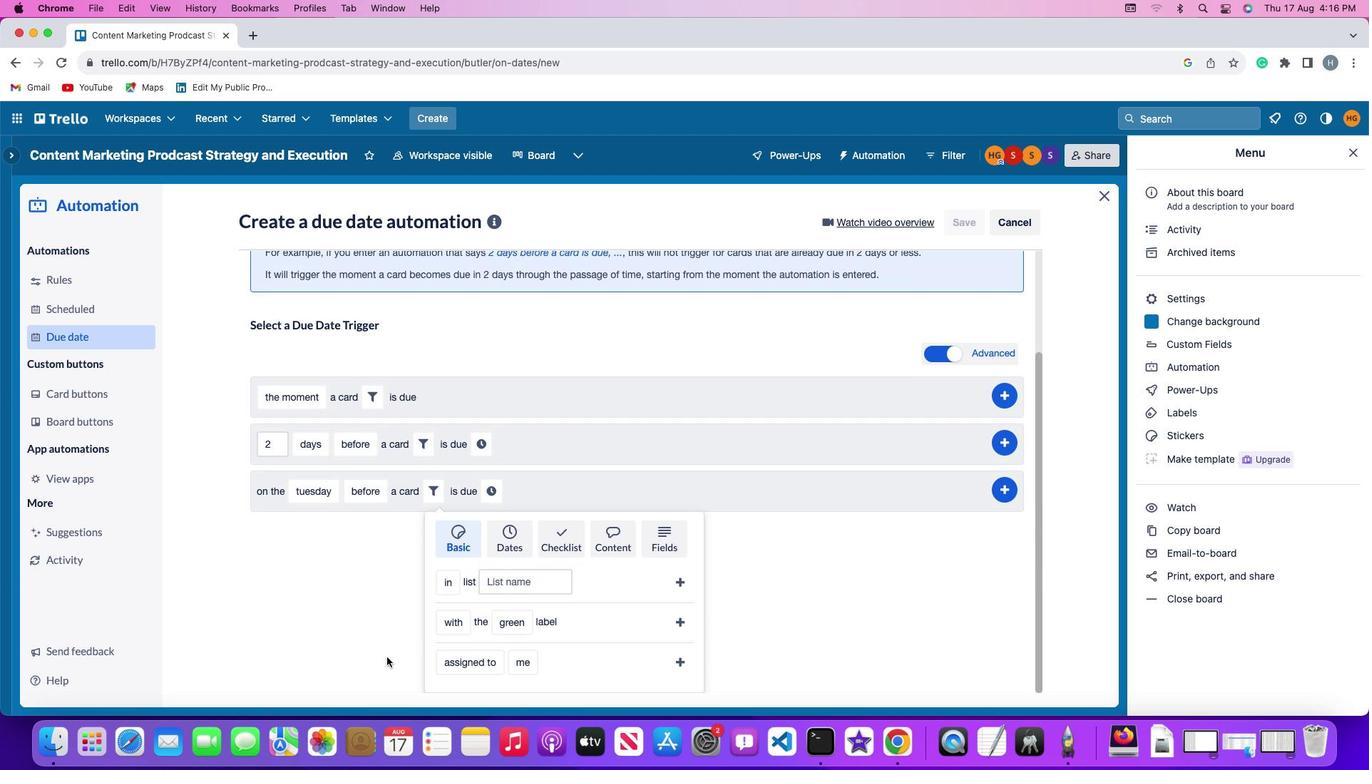 
Action: Mouse moved to (375, 662)
Screenshot: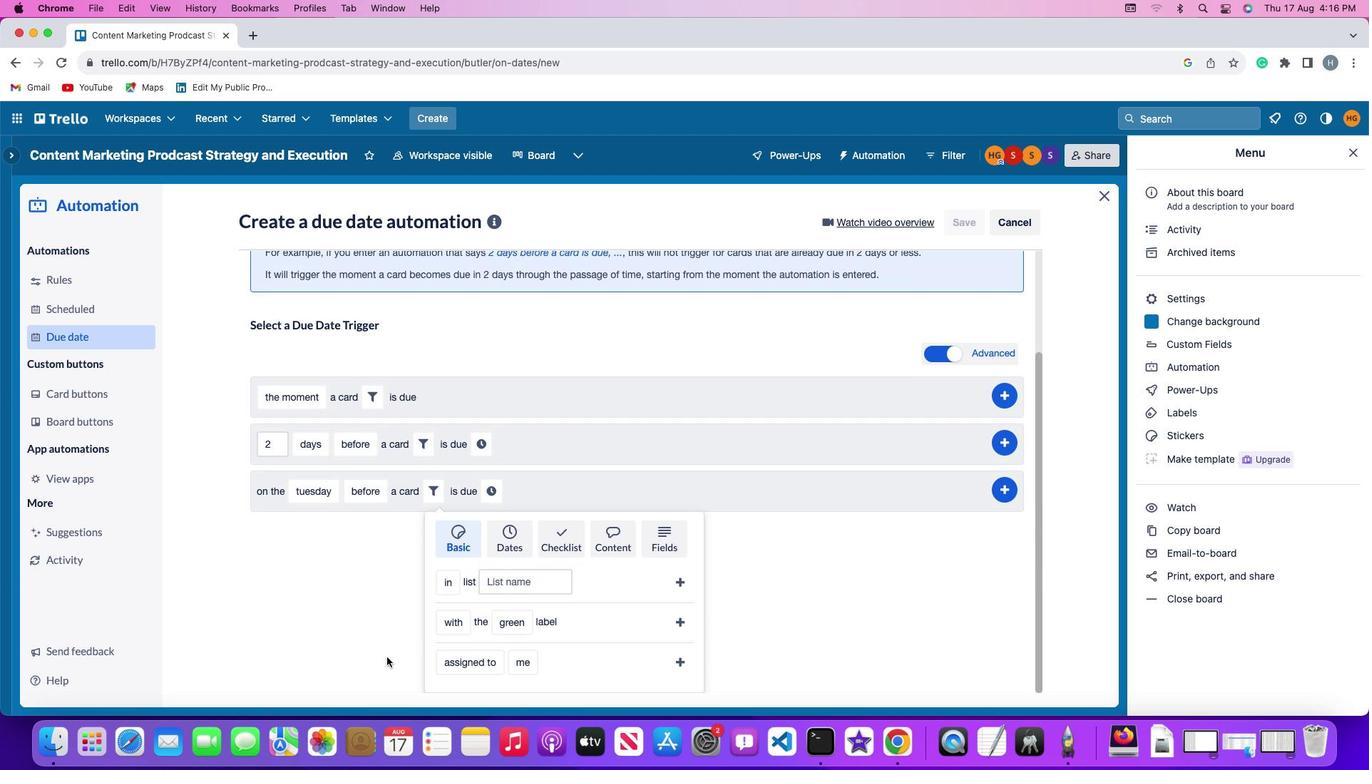 
Action: Mouse scrolled (375, 662) with delta (0, -2)
Screenshot: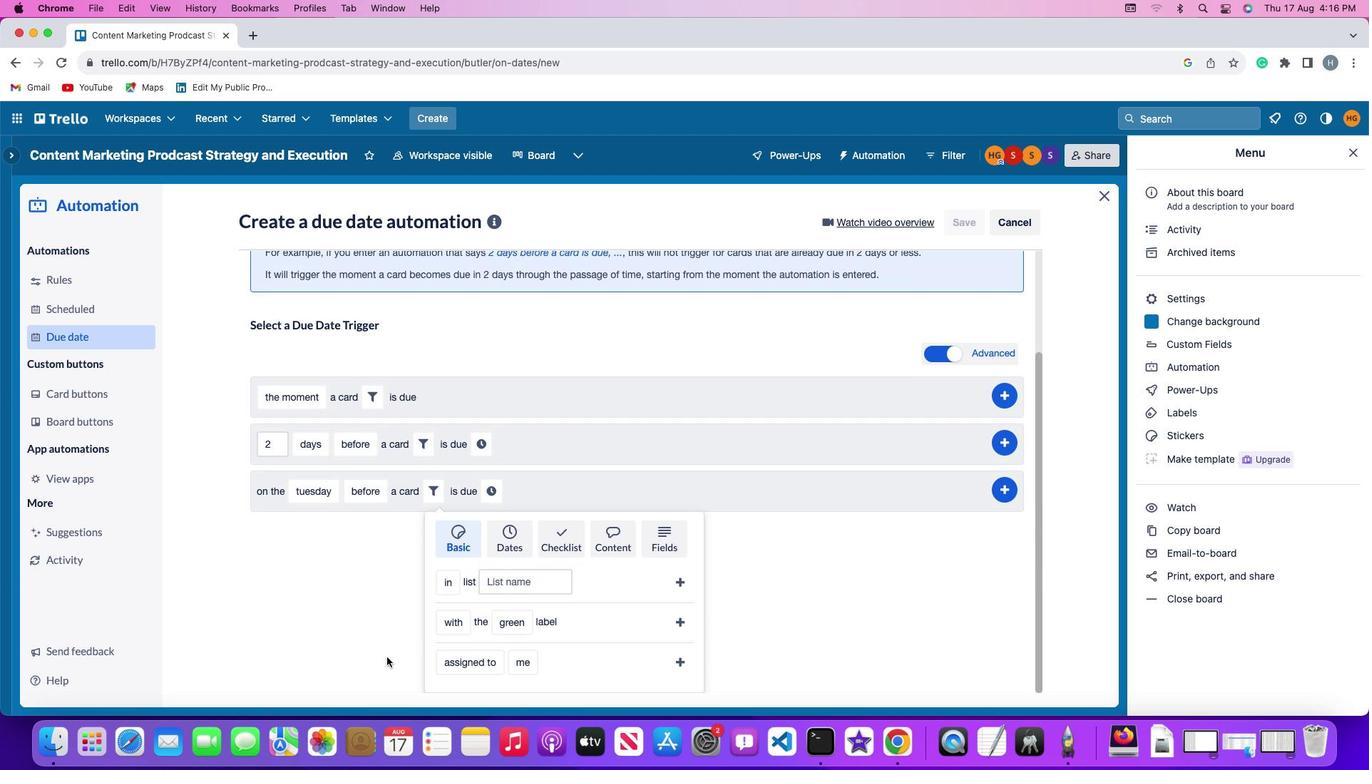 
Action: Mouse moved to (374, 660)
Screenshot: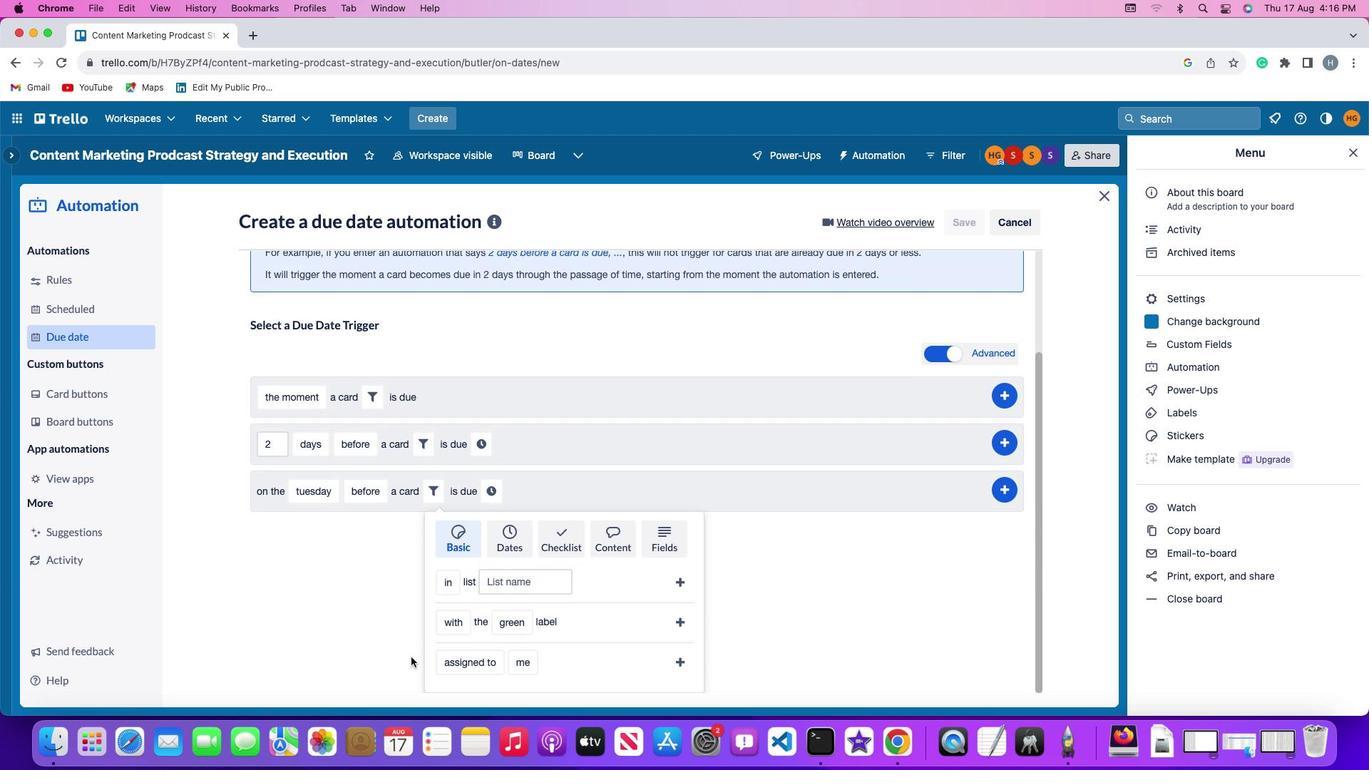 
Action: Mouse scrolled (374, 660) with delta (0, -3)
Screenshot: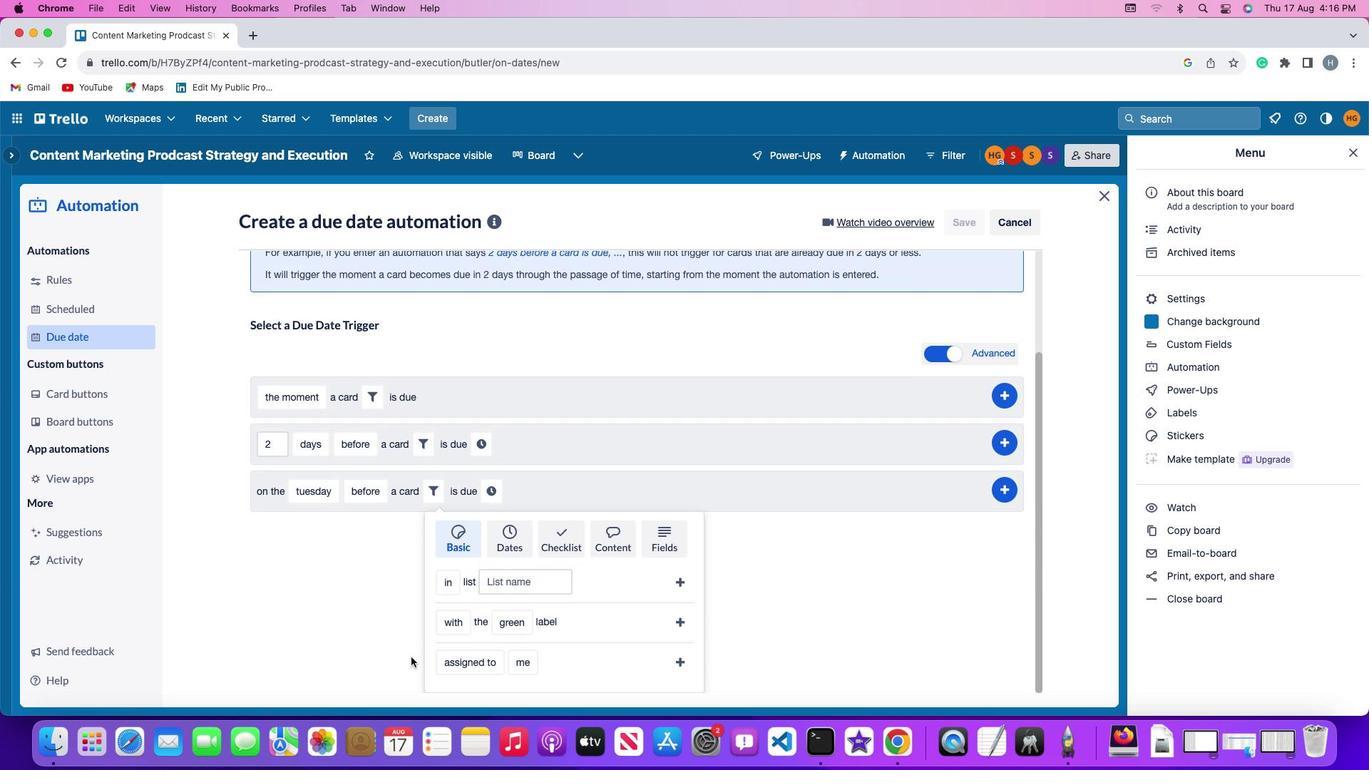 
Action: Mouse moved to (450, 657)
Screenshot: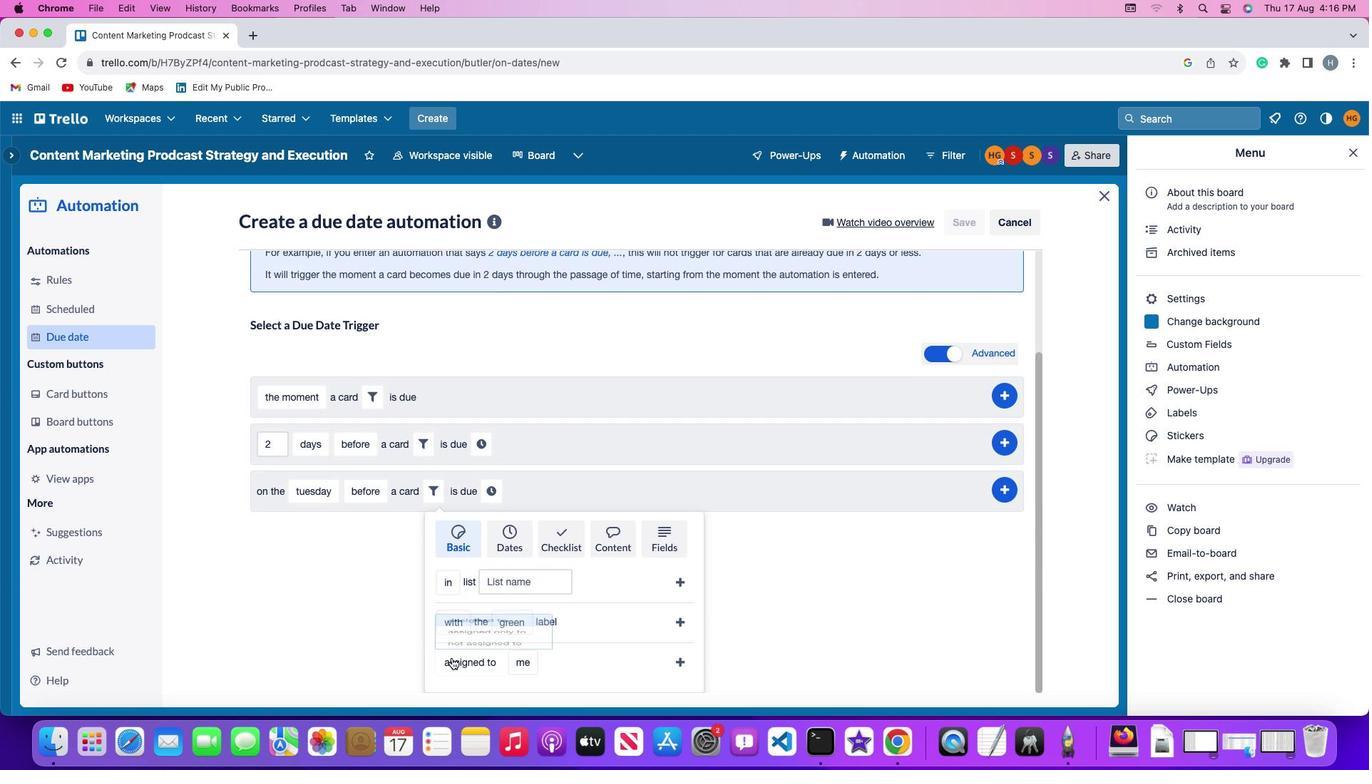 
Action: Mouse pressed left at (450, 657)
Screenshot: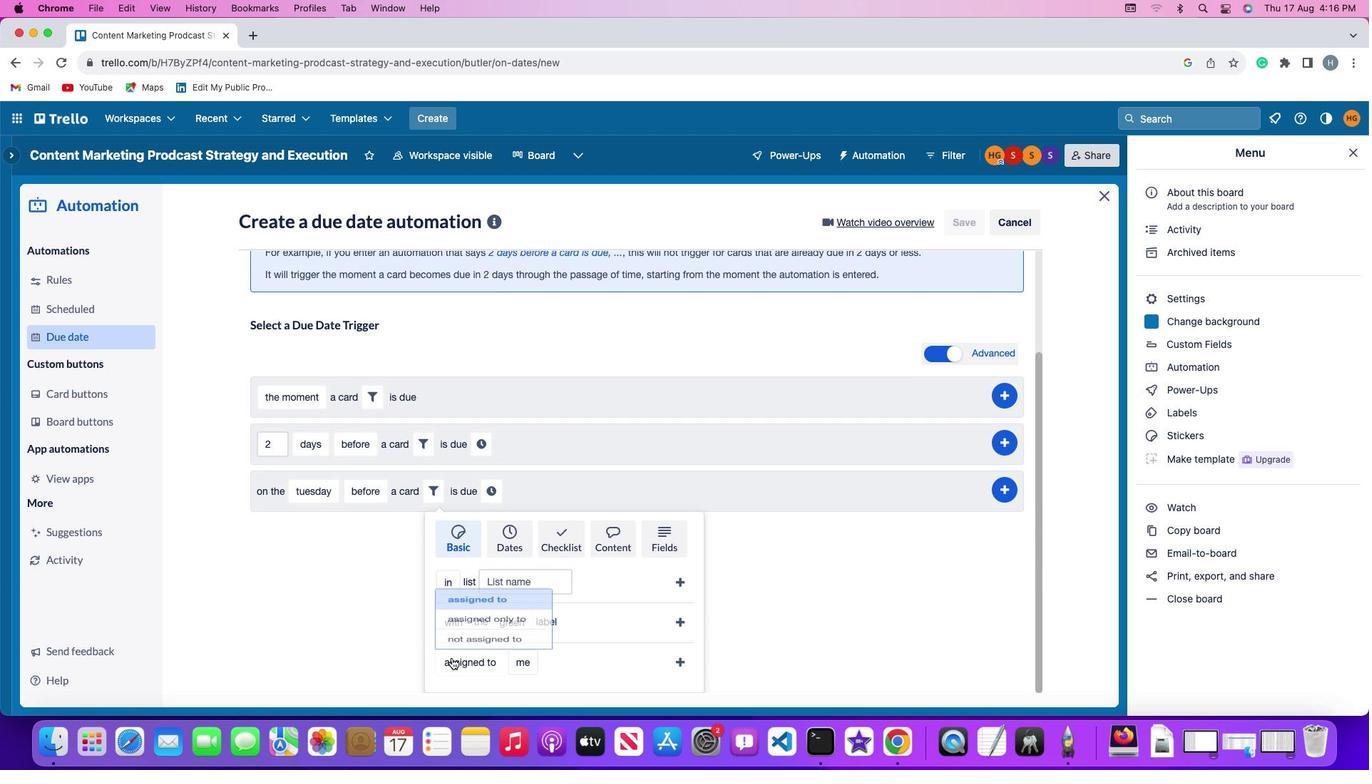 
Action: Mouse moved to (454, 635)
Screenshot: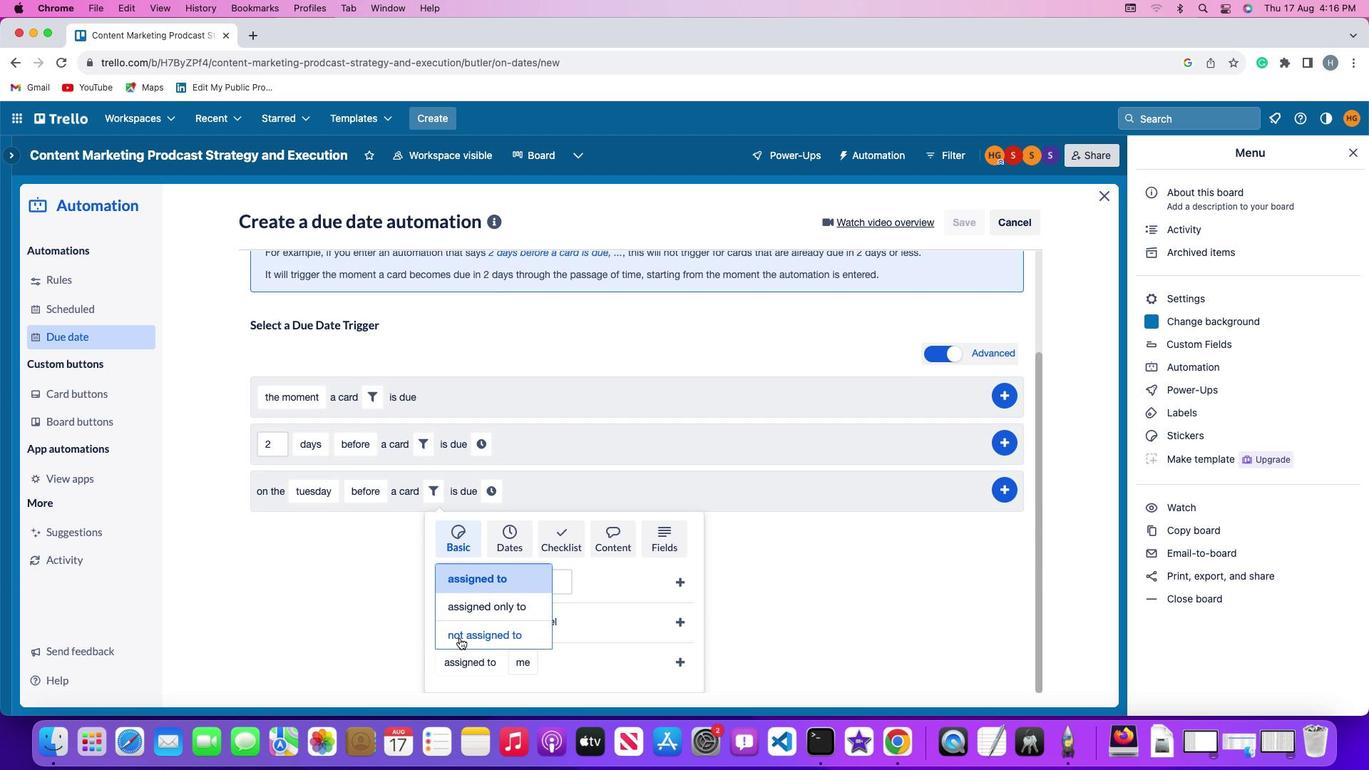
Action: Mouse pressed left at (454, 635)
Screenshot: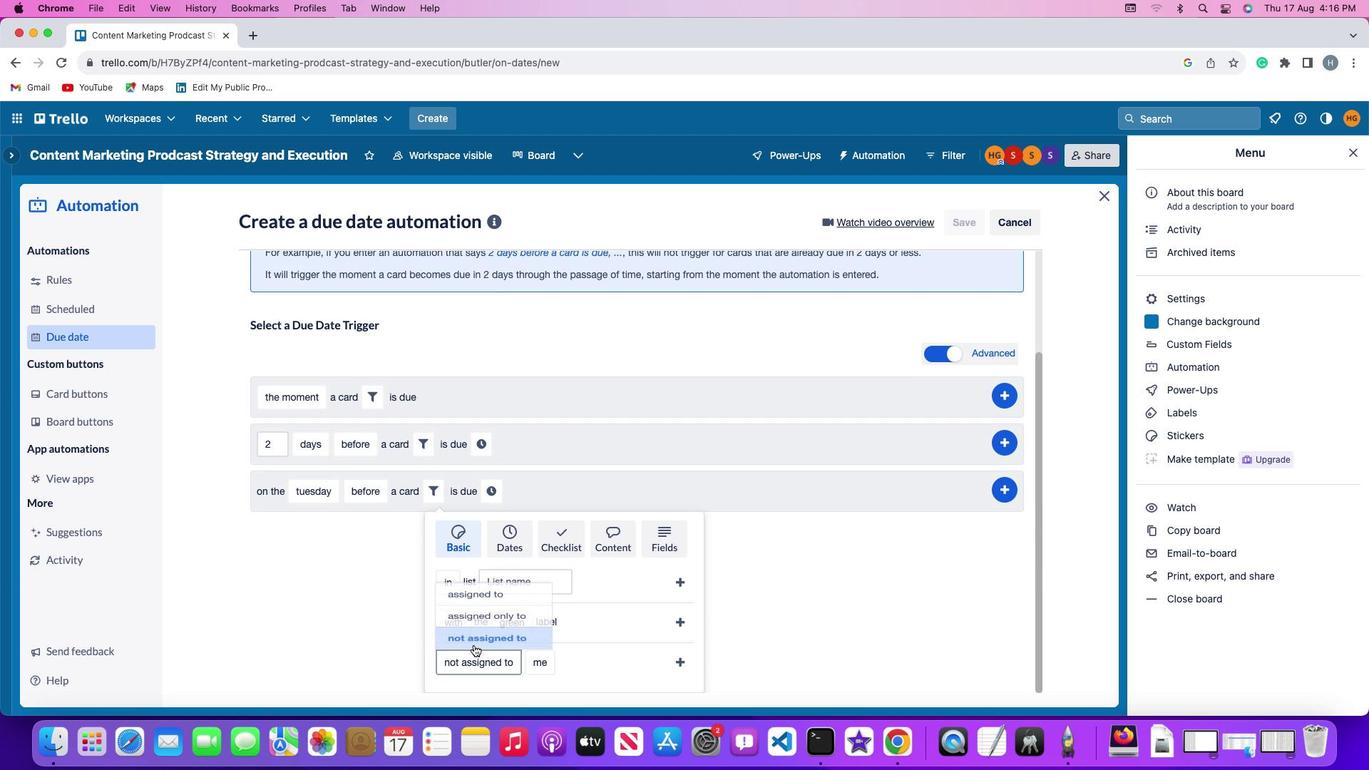 
Action: Mouse moved to (539, 659)
Screenshot: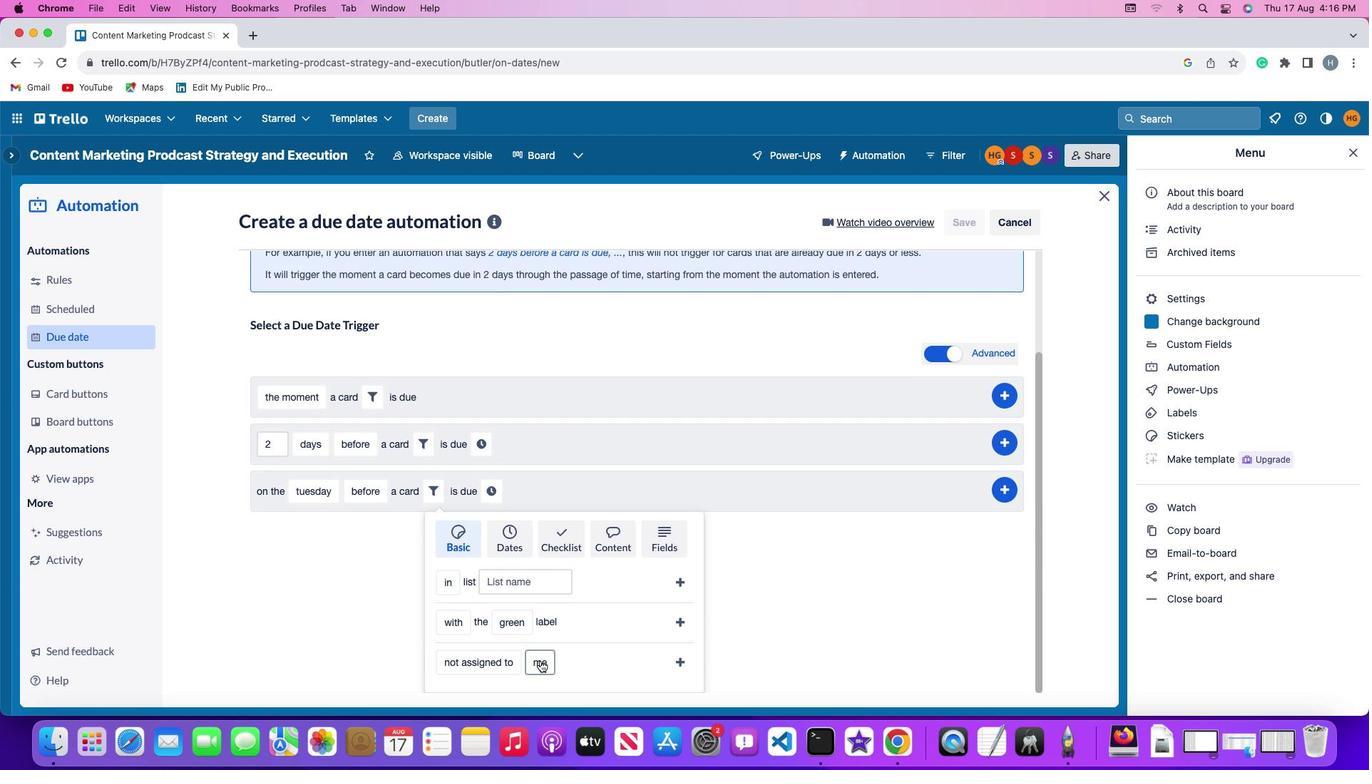 
Action: Mouse pressed left at (539, 659)
Screenshot: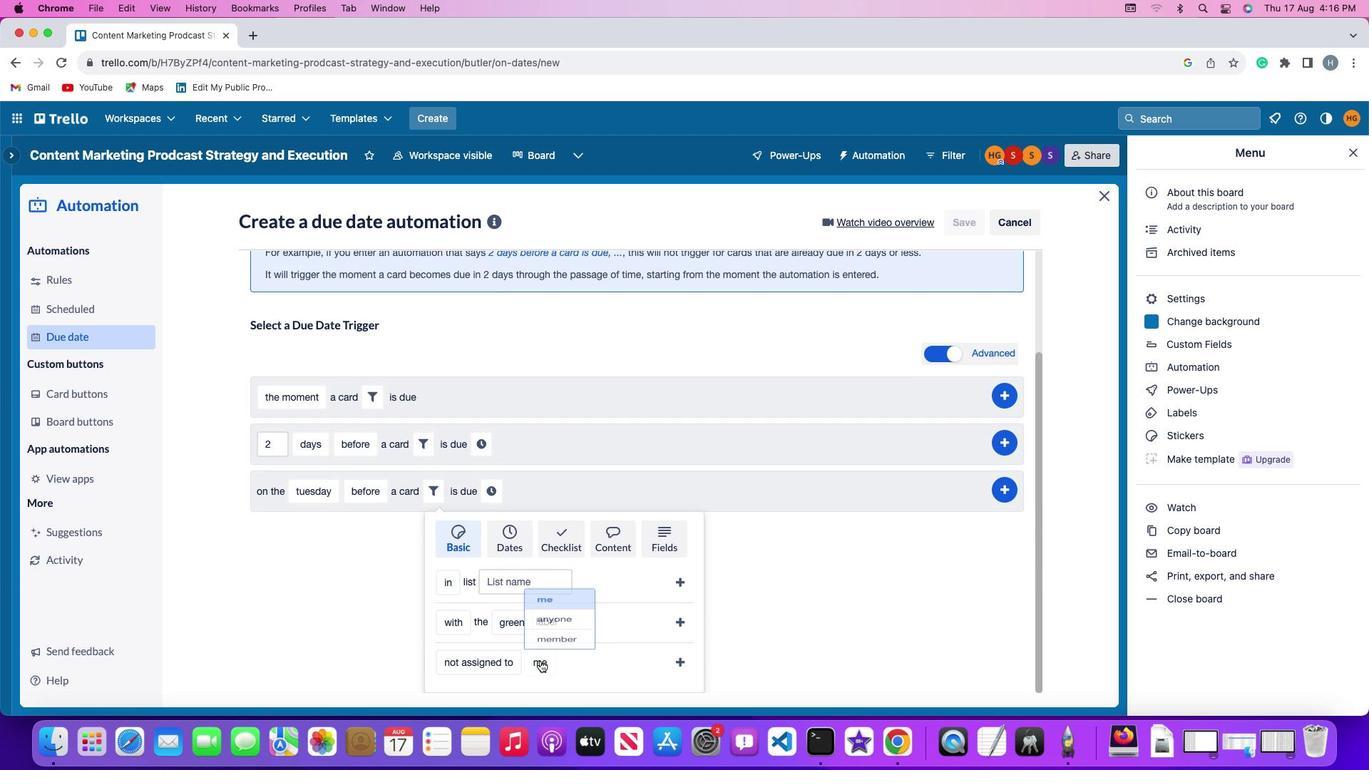 
Action: Mouse moved to (548, 611)
Screenshot: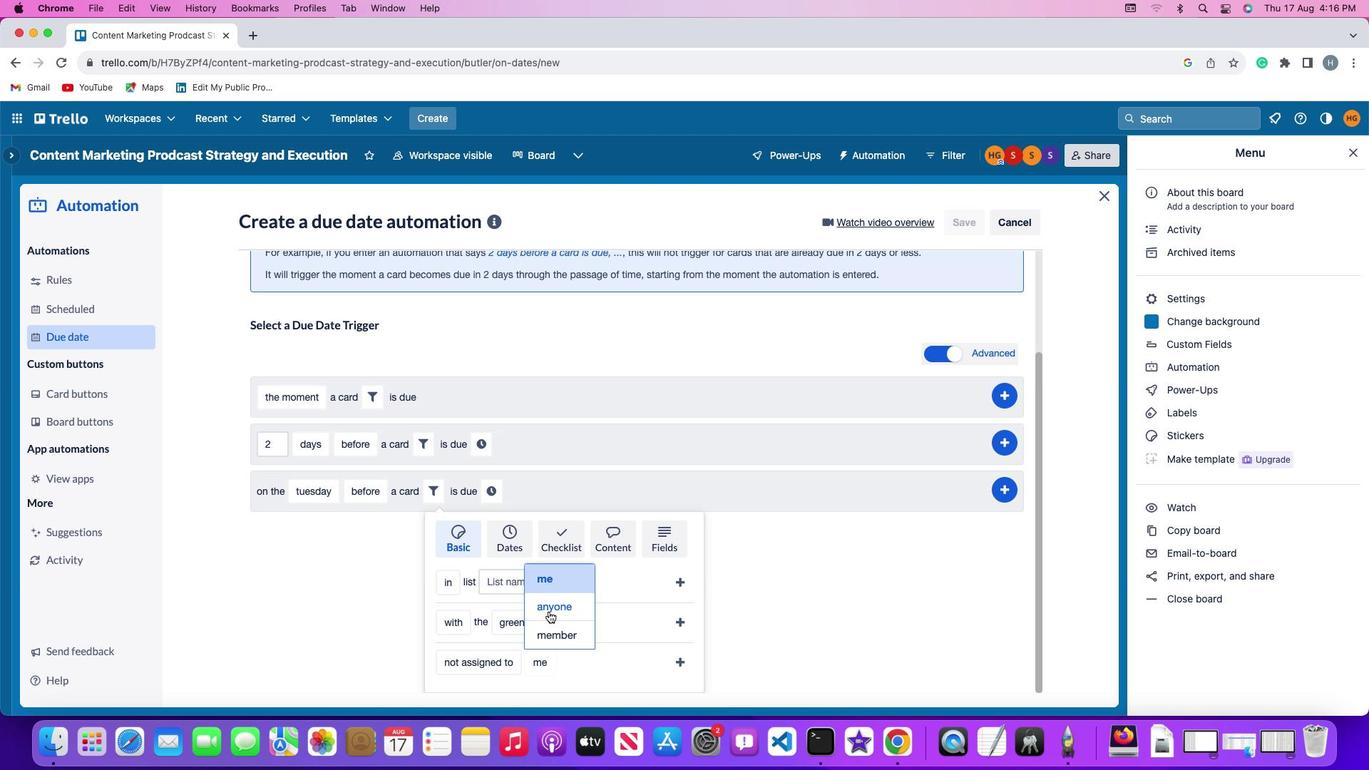 
Action: Mouse pressed left at (548, 611)
Screenshot: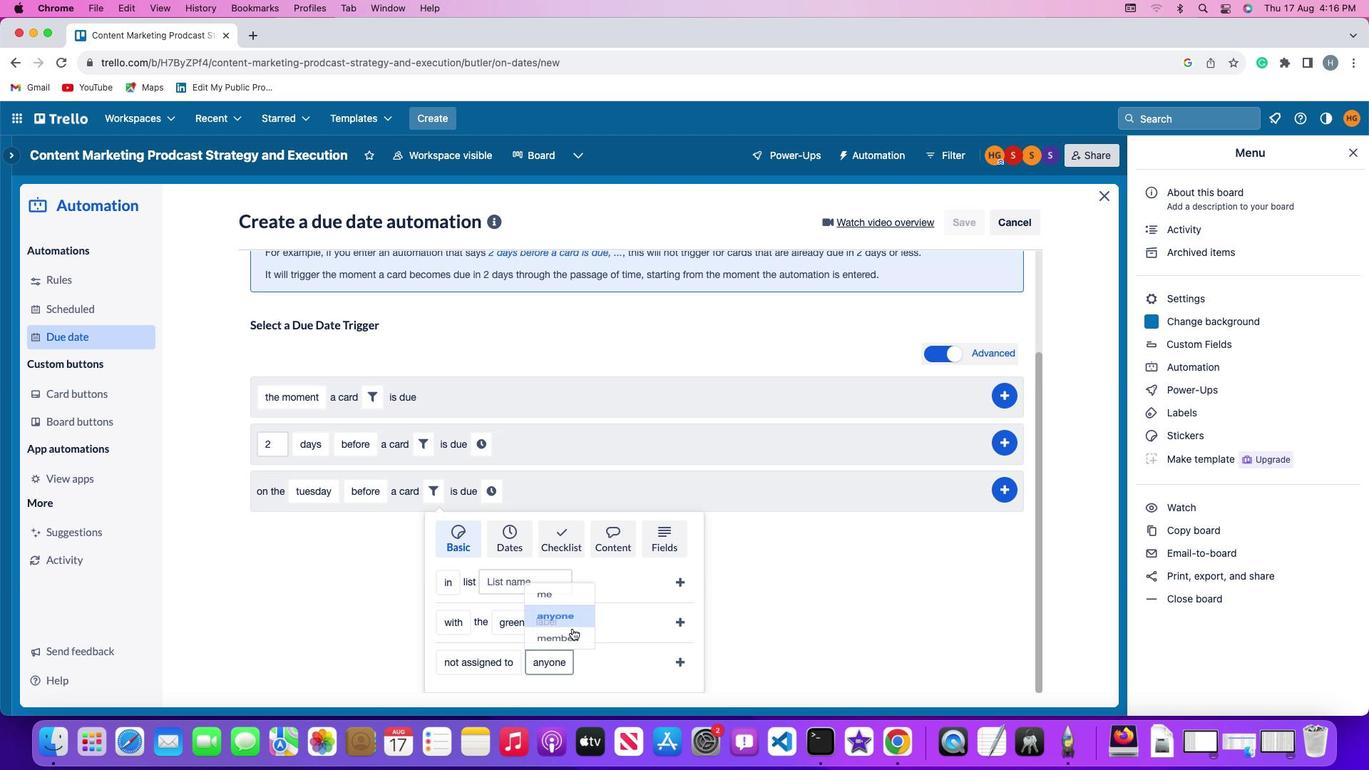 
Action: Mouse moved to (683, 659)
Screenshot: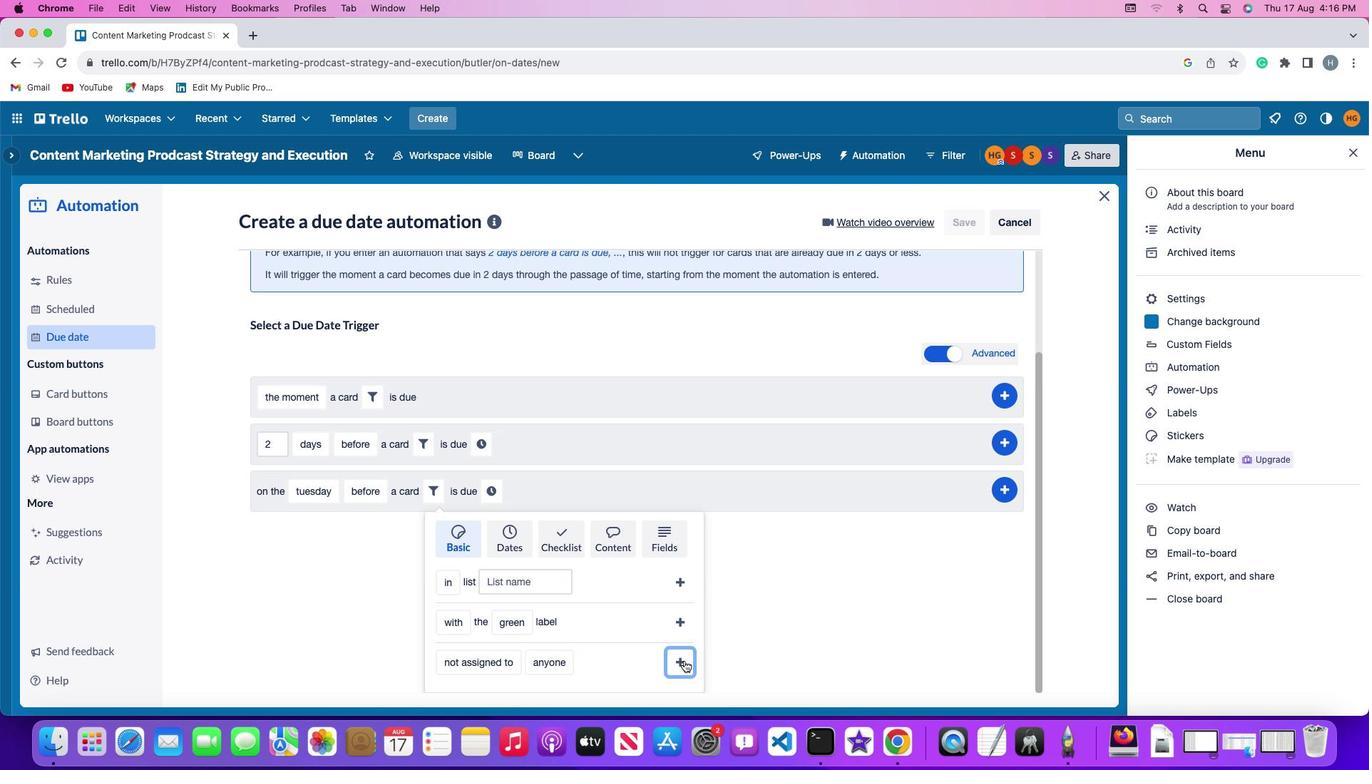 
Action: Mouse pressed left at (683, 659)
Screenshot: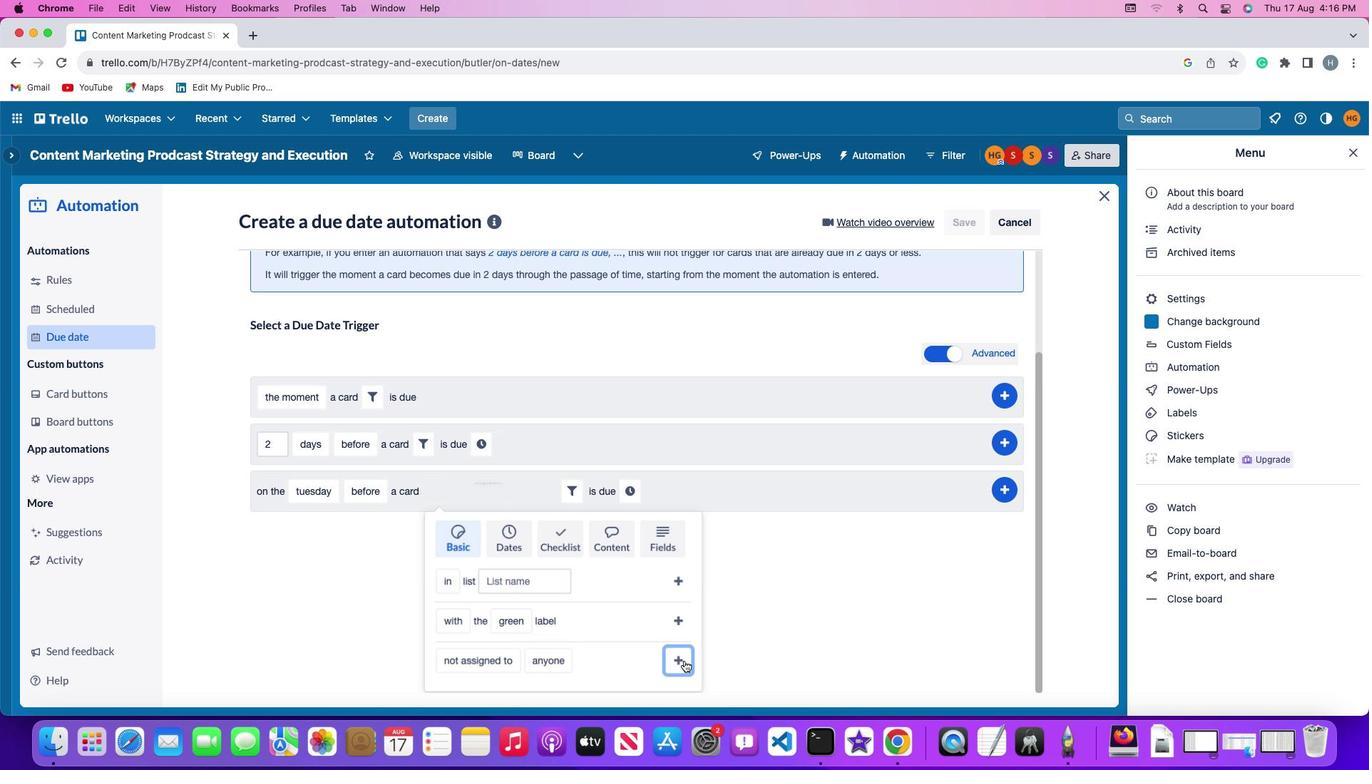 
Action: Mouse moved to (637, 624)
Screenshot: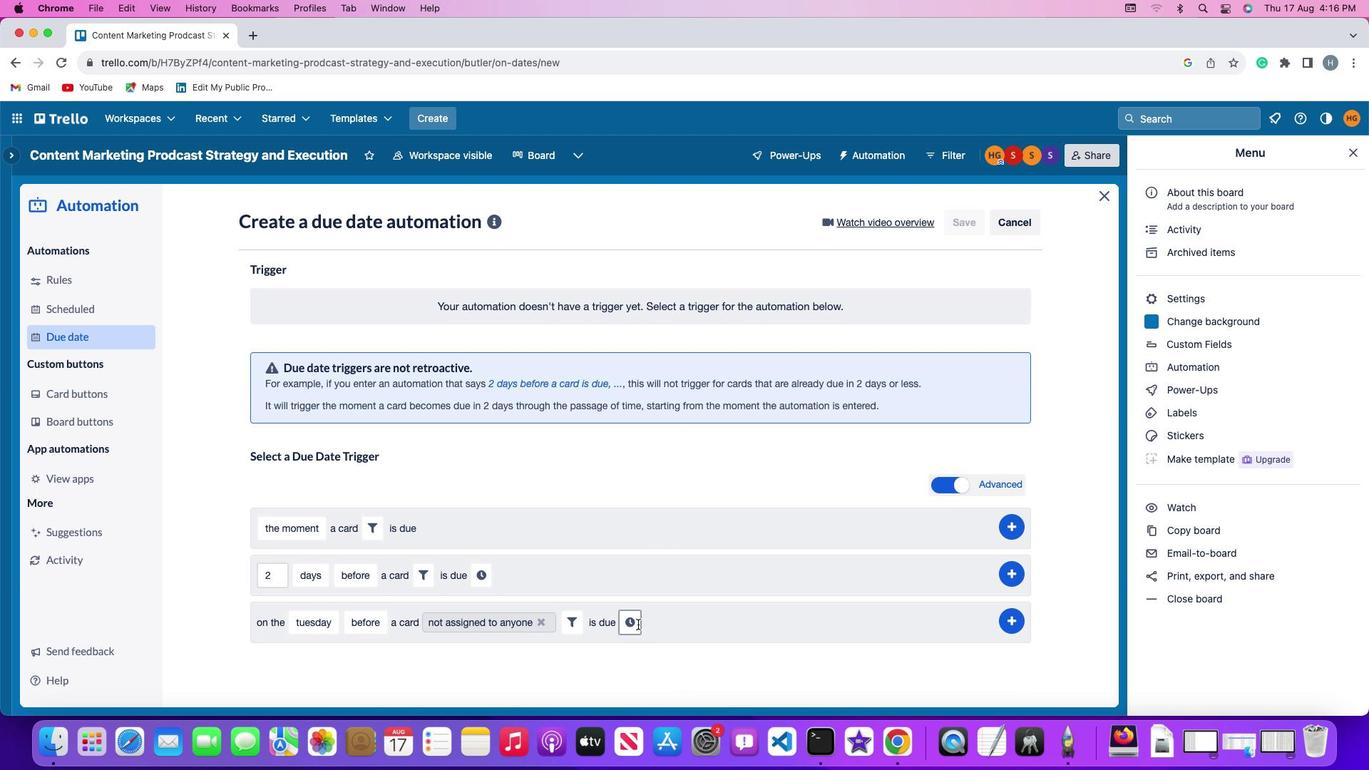 
Action: Mouse pressed left at (637, 624)
Screenshot: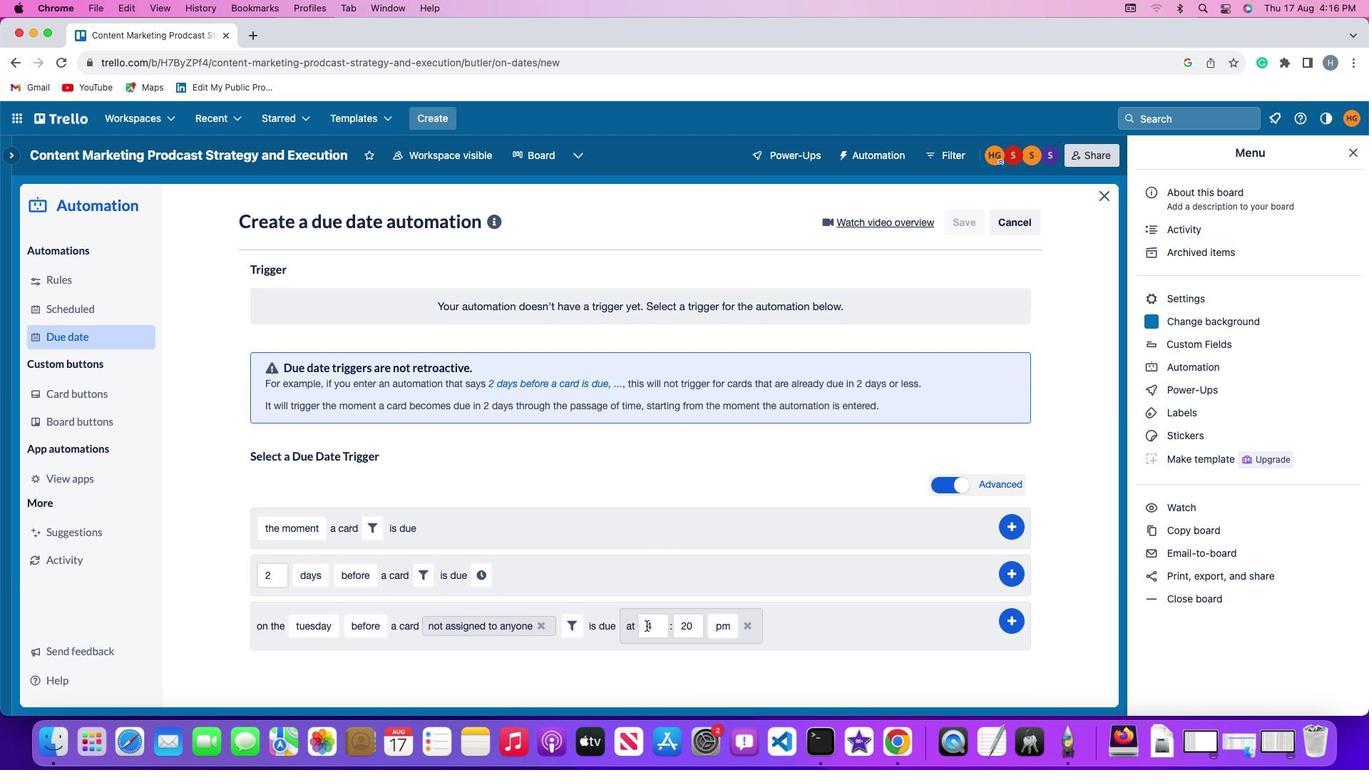
Action: Mouse moved to (660, 629)
Screenshot: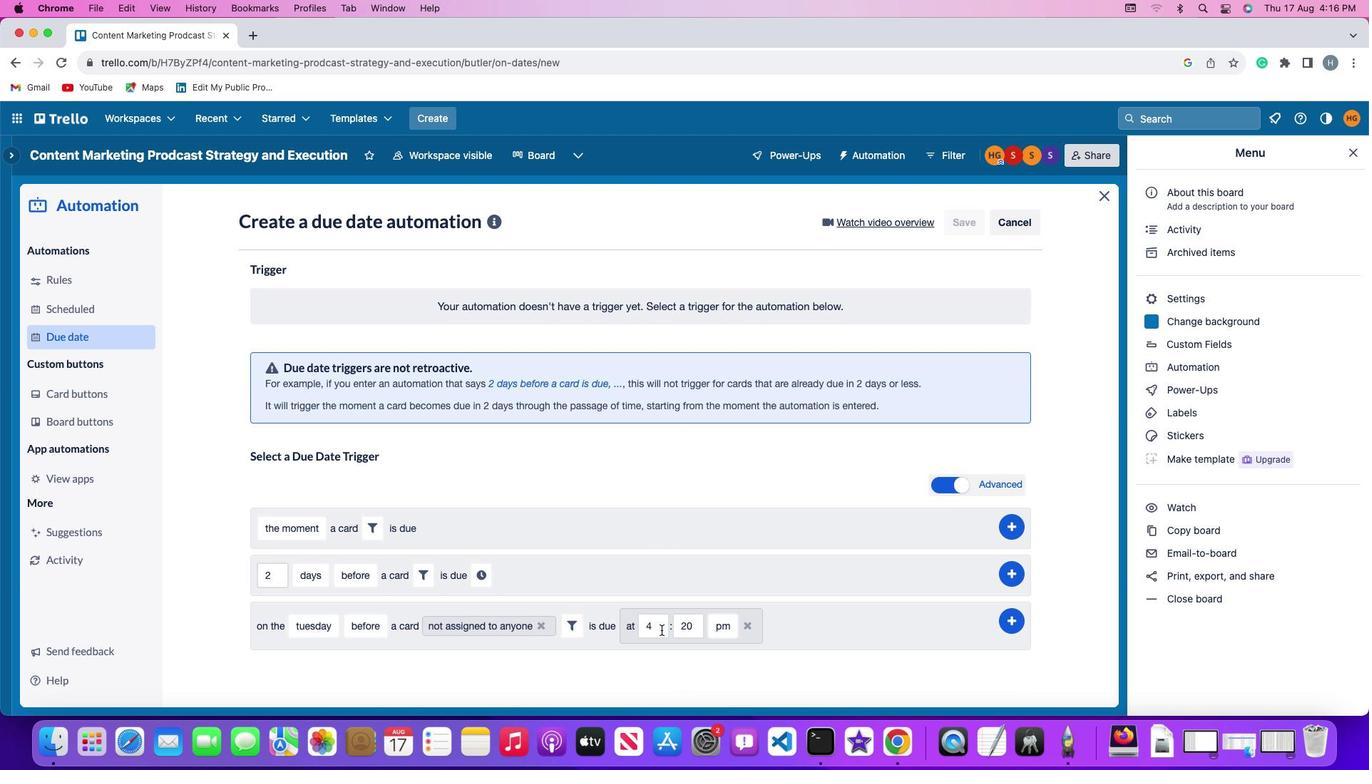 
Action: Mouse pressed left at (660, 629)
Screenshot: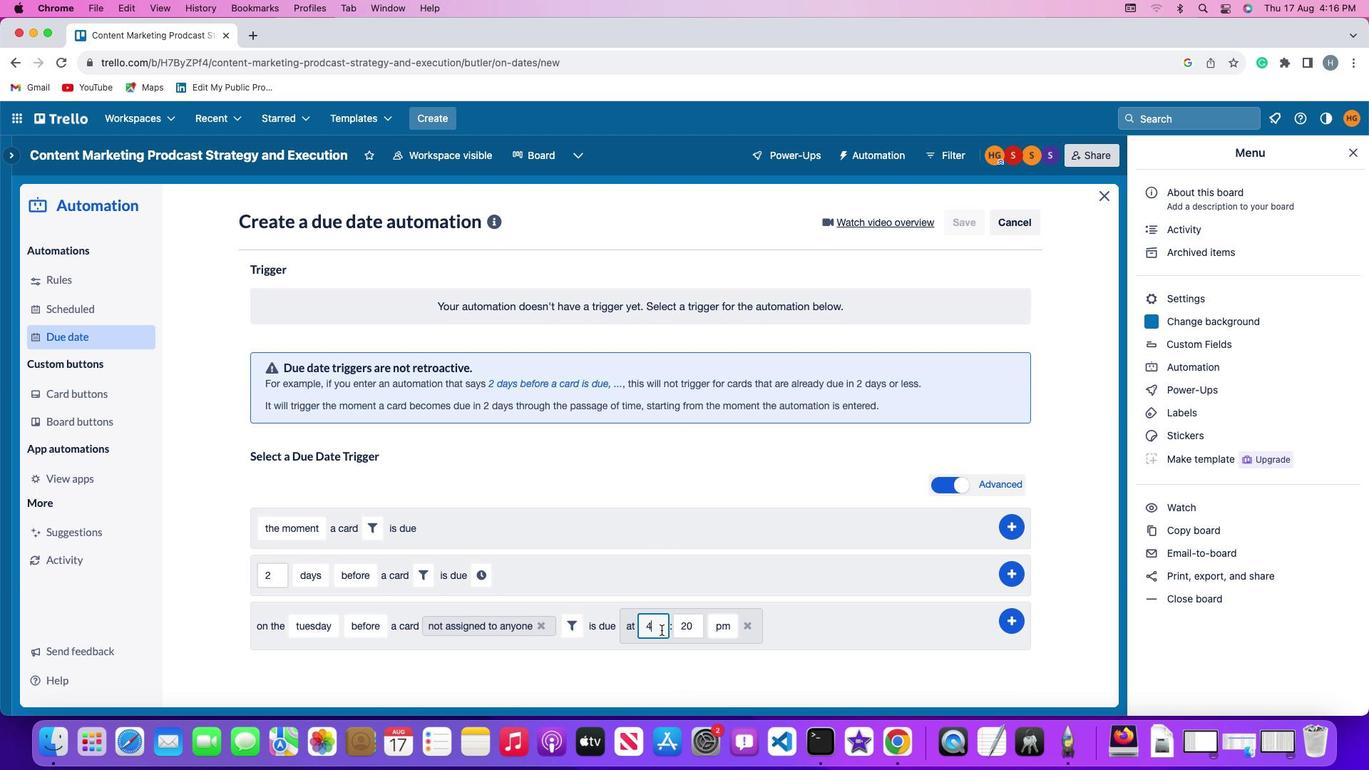 
Action: Key pressed Key.backspace'1'
Screenshot: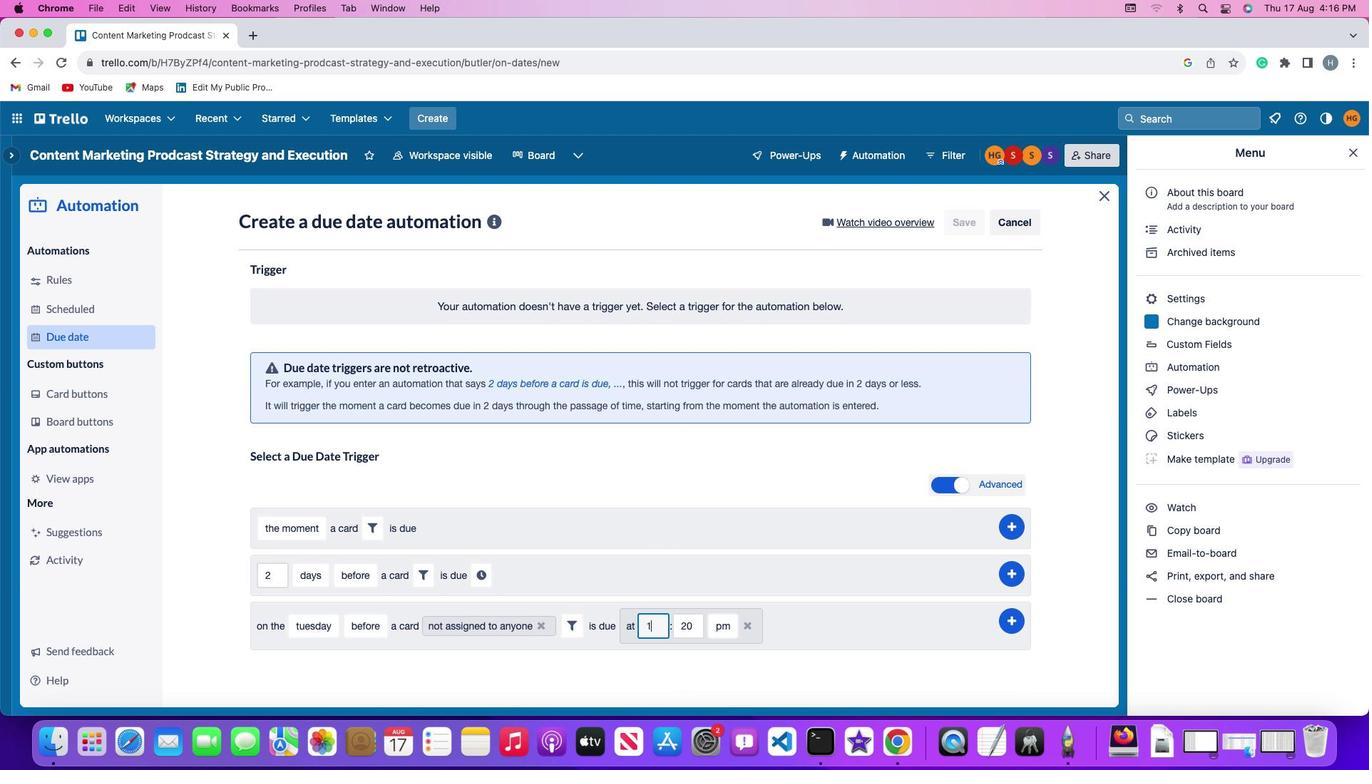 
Action: Mouse moved to (687, 629)
Screenshot: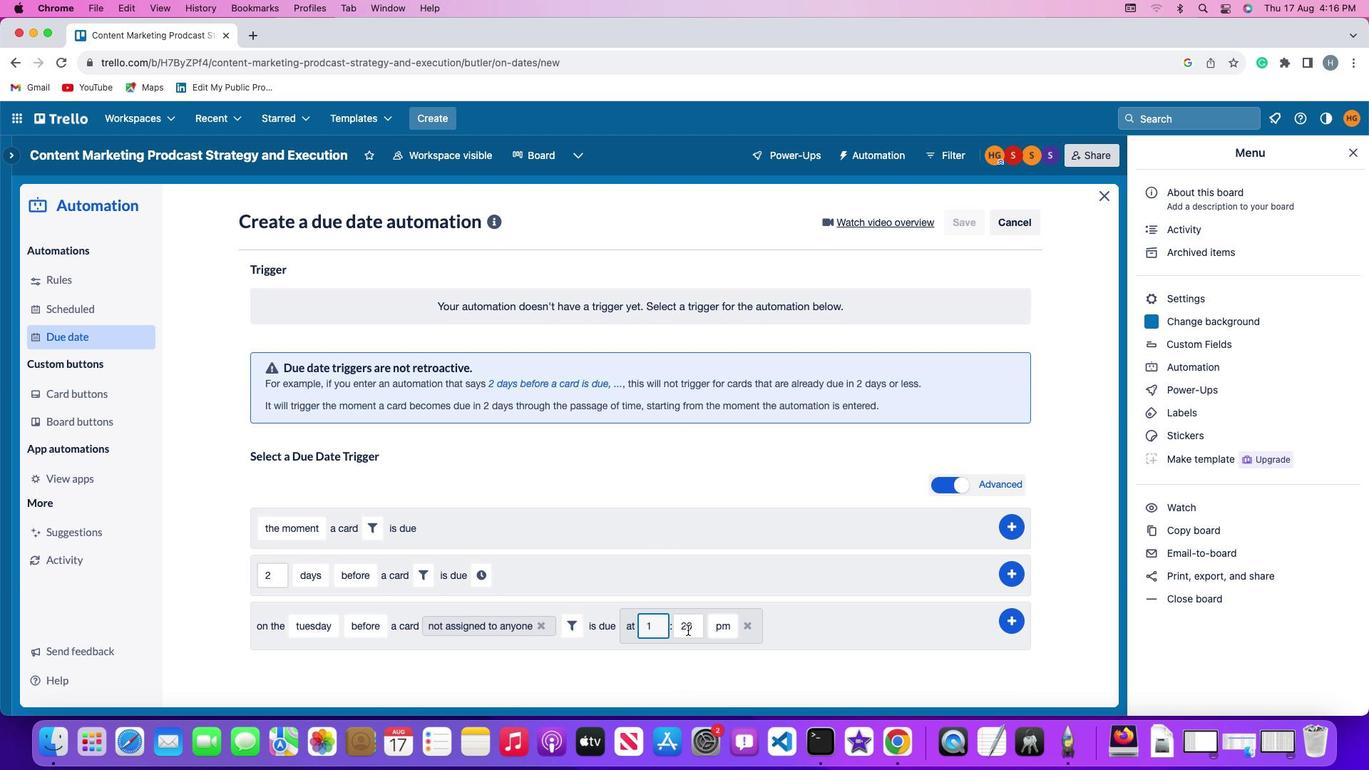 
Action: Key pressed '1'
Screenshot: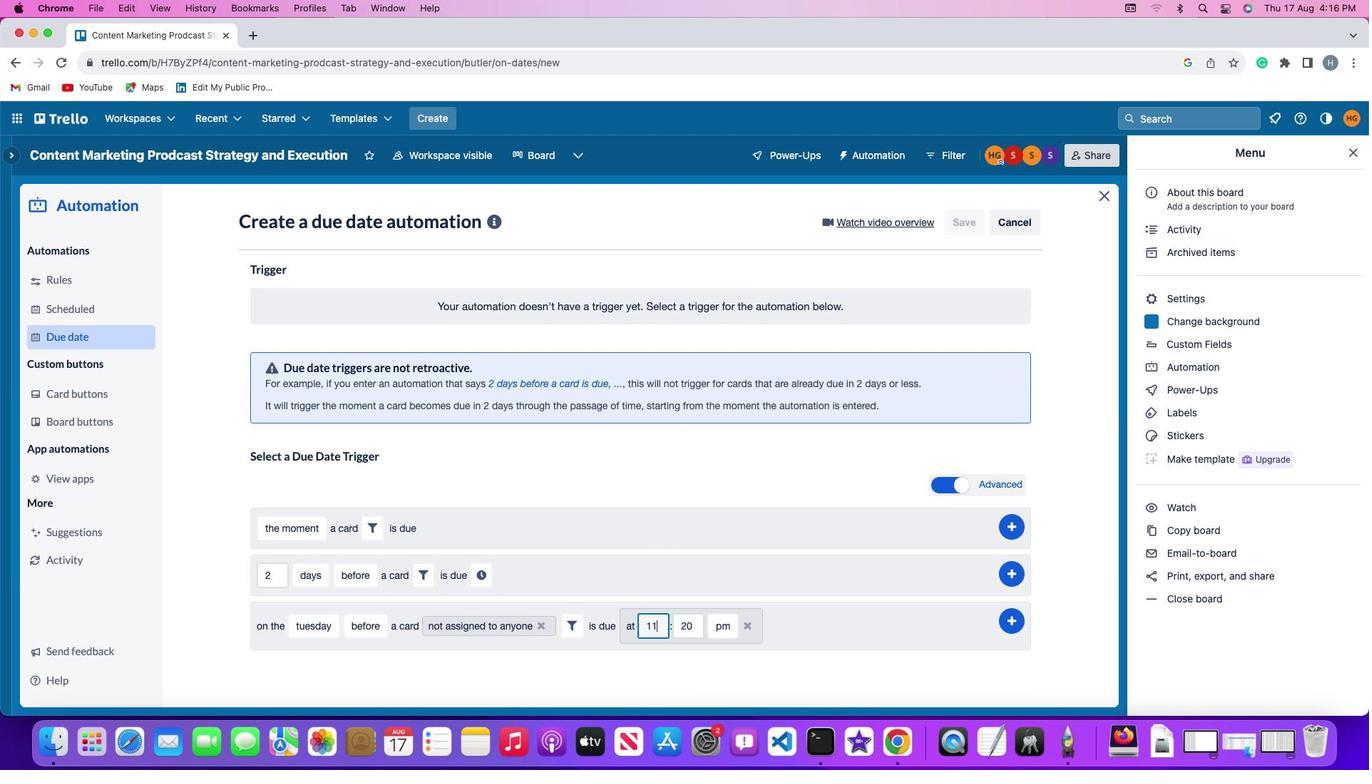 
Action: Mouse moved to (693, 628)
Screenshot: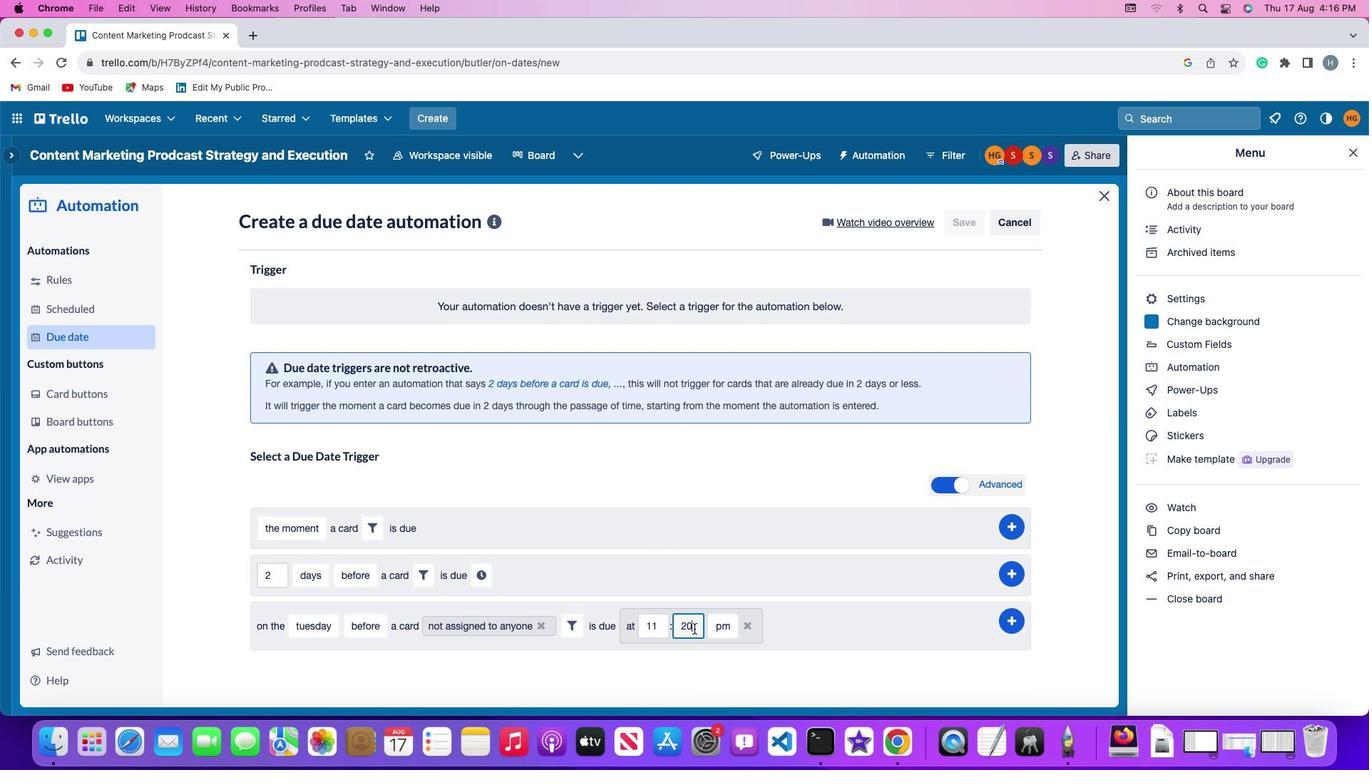 
Action: Mouse pressed left at (693, 628)
Screenshot: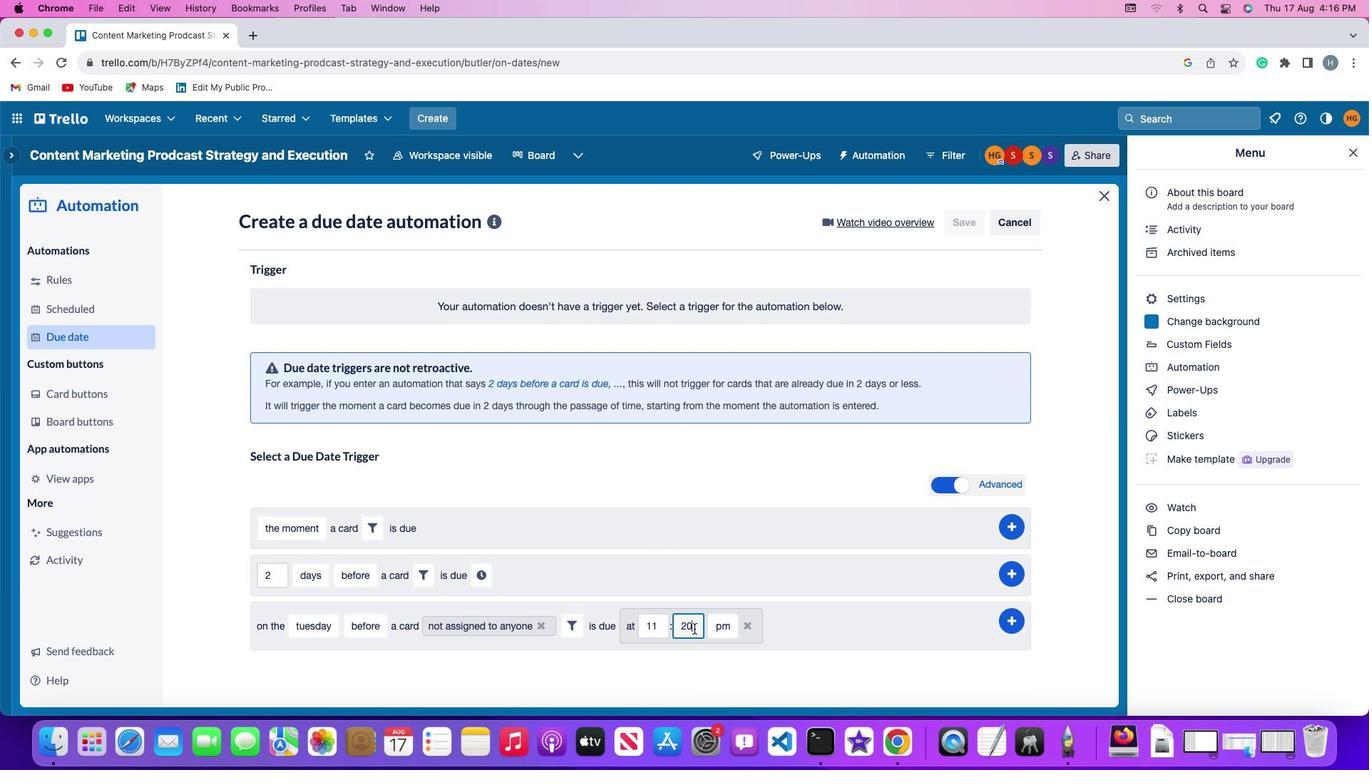 
Action: Key pressed Key.backspaceKey.backspace'0''0'
Screenshot: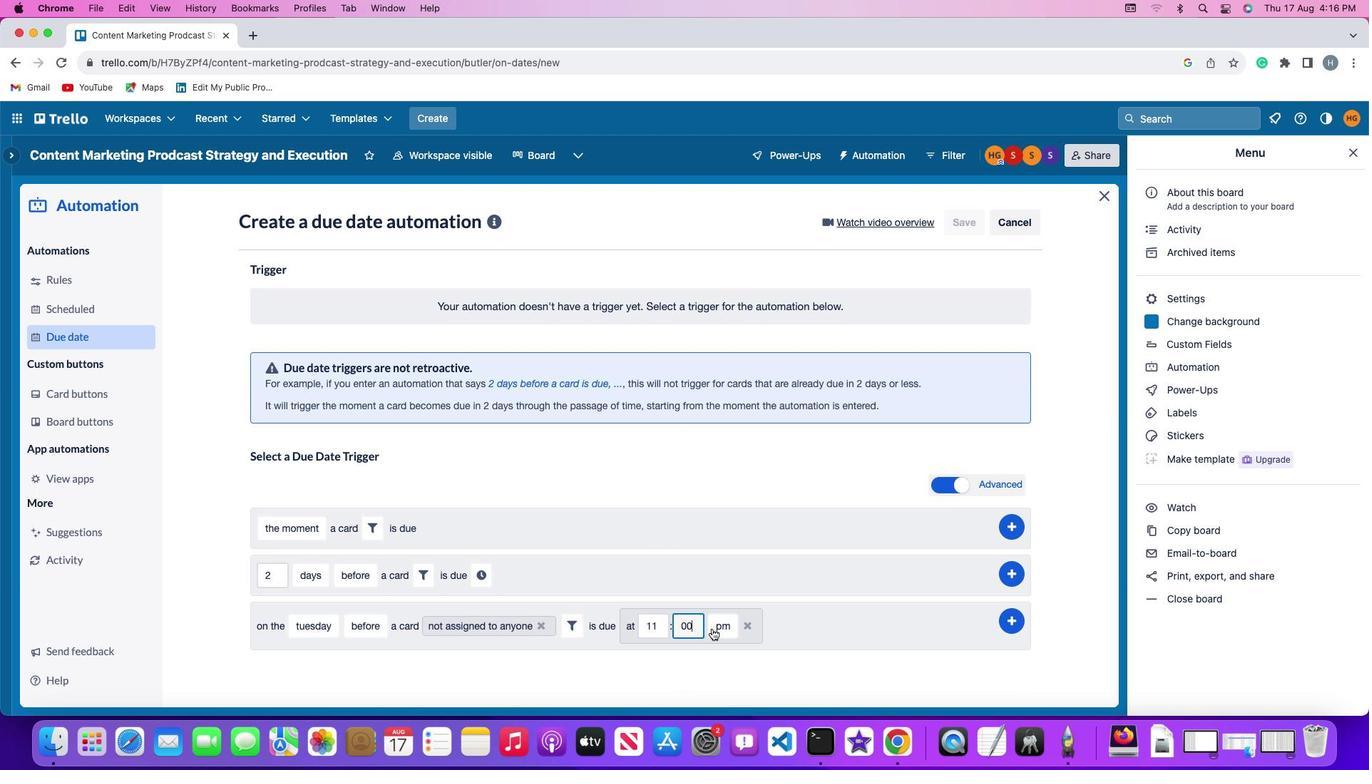 
Action: Mouse moved to (714, 627)
Screenshot: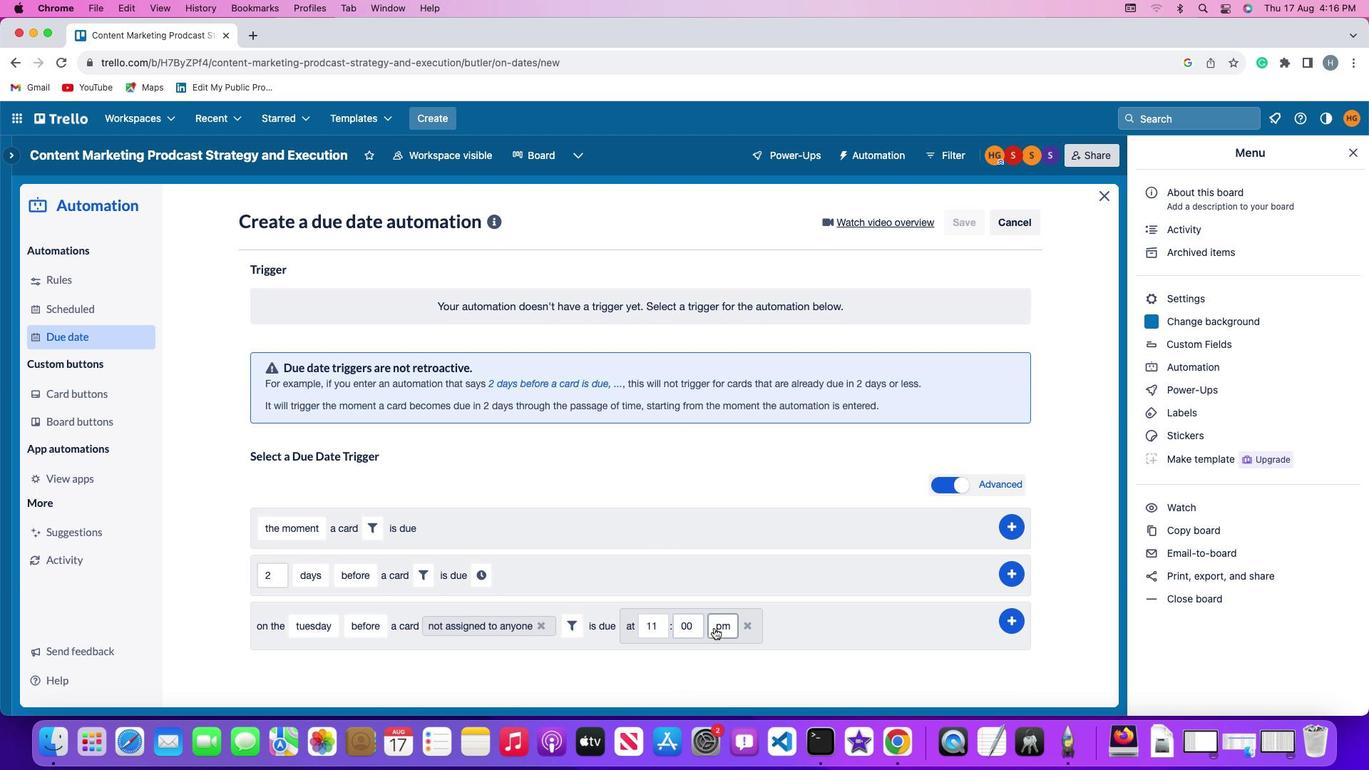 
Action: Mouse pressed left at (714, 627)
Screenshot: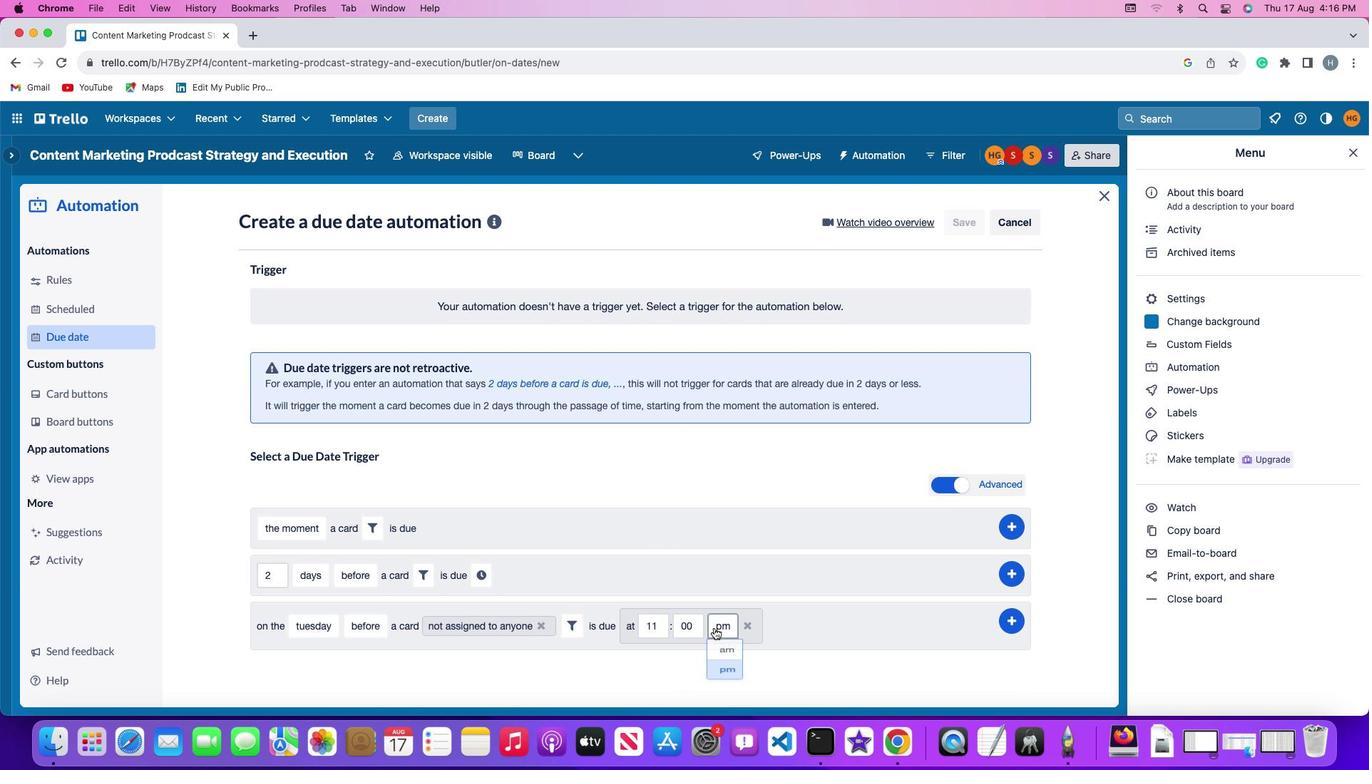 
Action: Mouse moved to (722, 647)
Screenshot: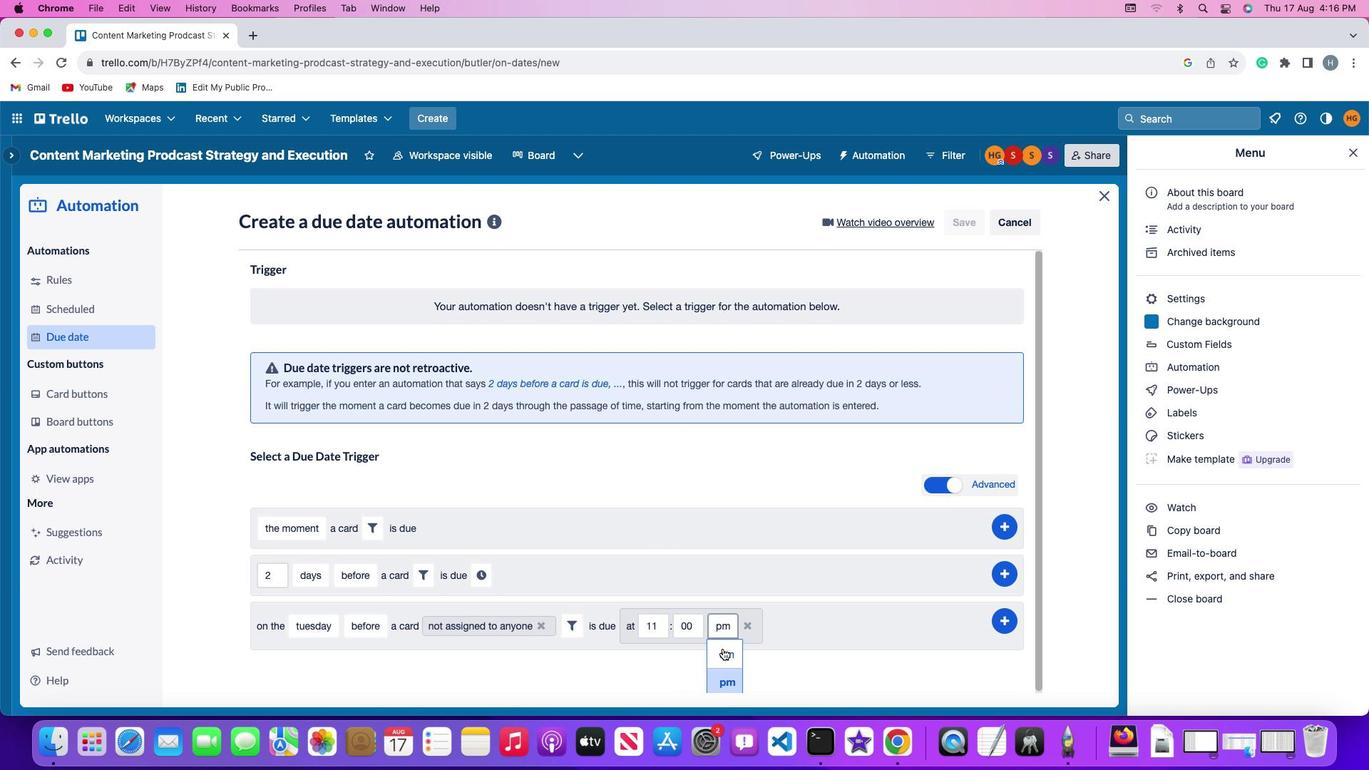 
Action: Mouse pressed left at (722, 647)
Screenshot: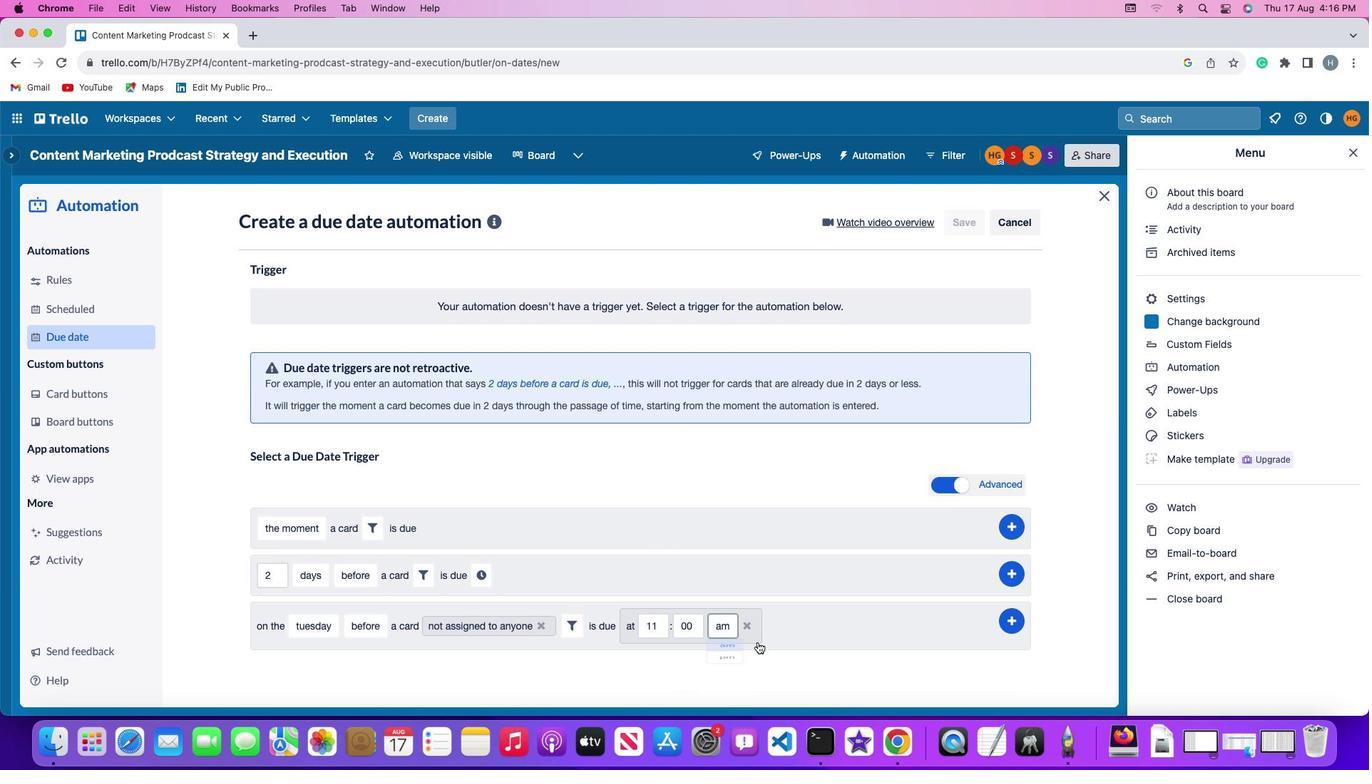 
Action: Mouse moved to (1012, 617)
Screenshot: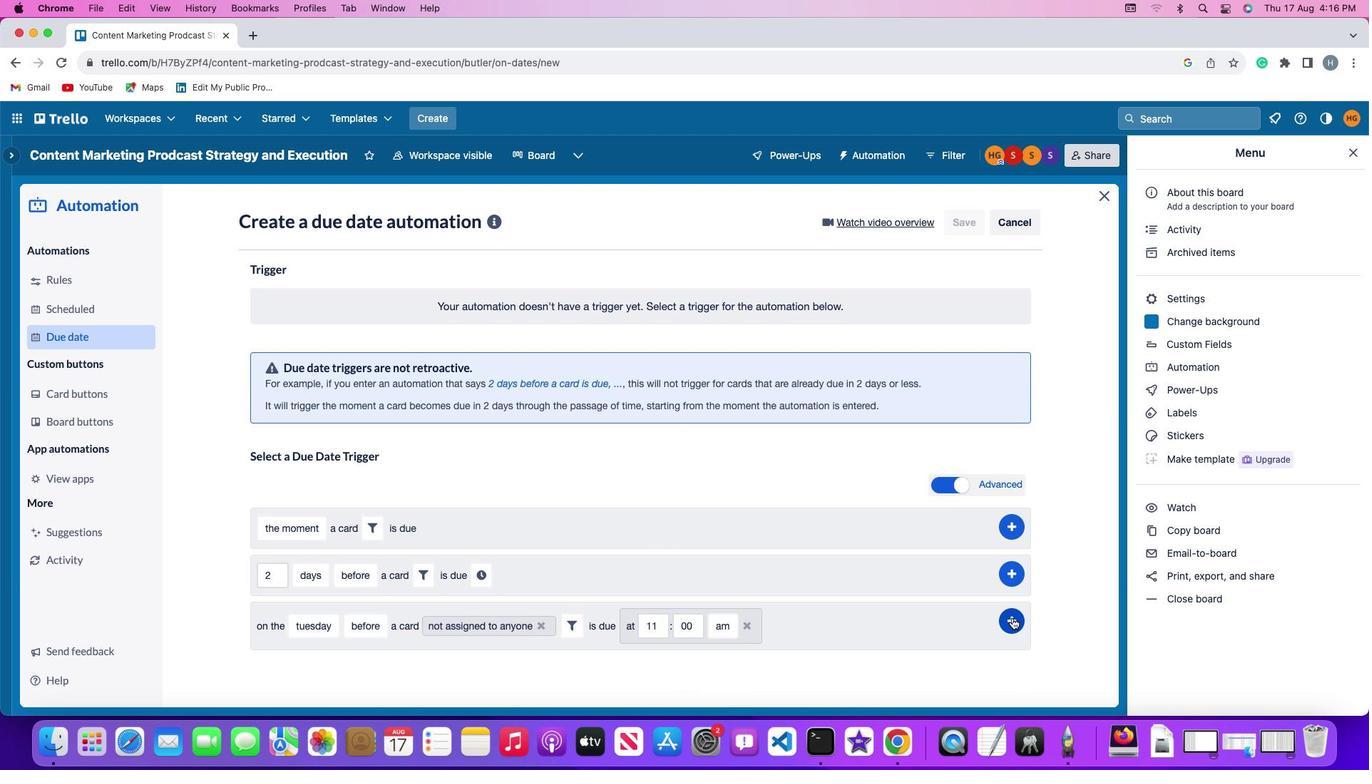 
Action: Mouse pressed left at (1012, 617)
Screenshot: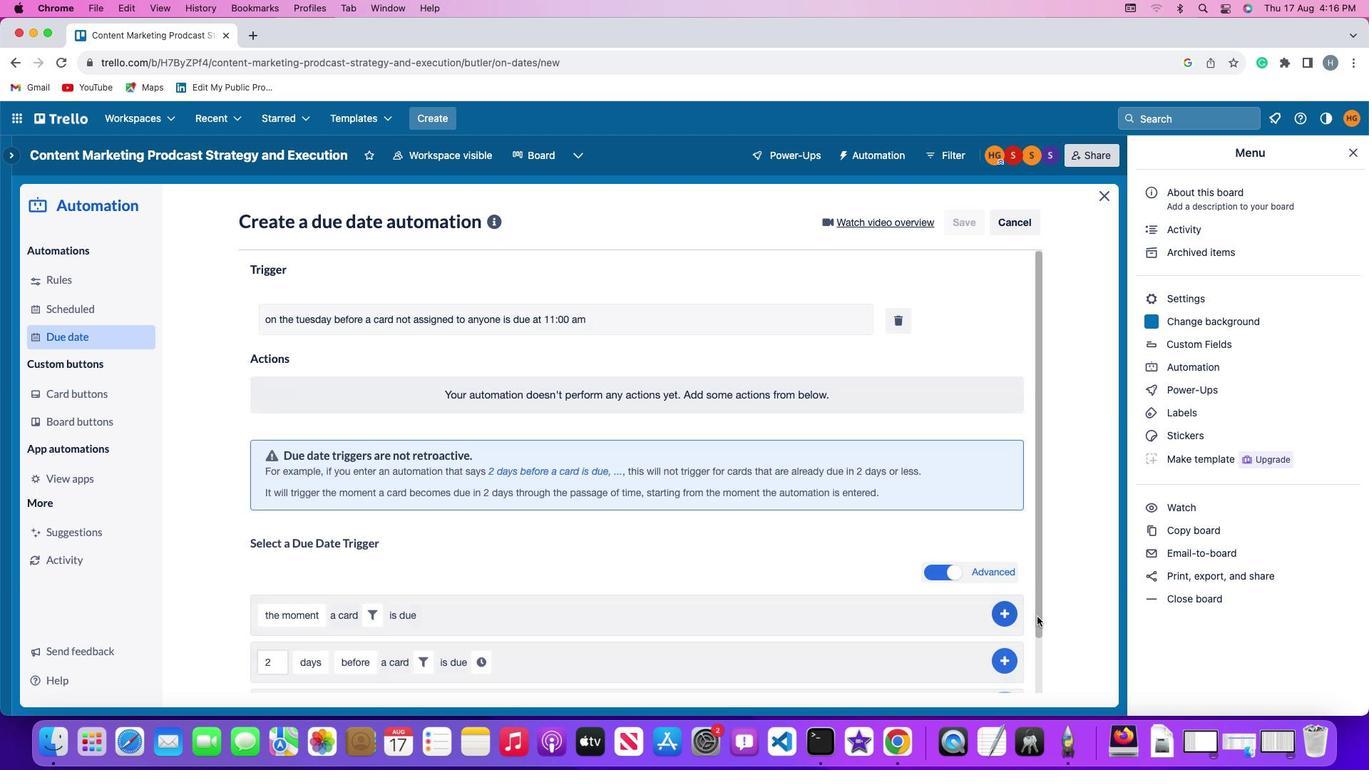 
Action: Mouse moved to (1088, 498)
Screenshot: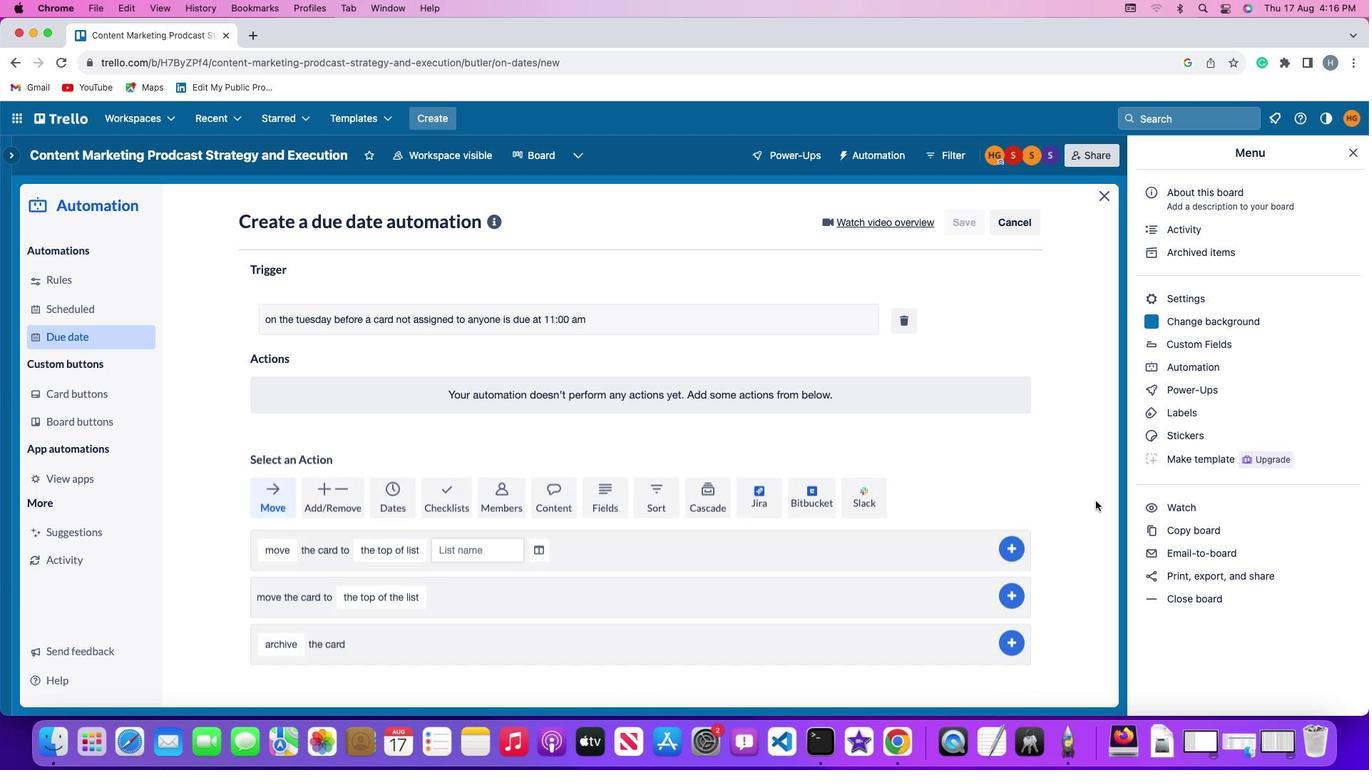 
